 Task: In the Contact  DelilahJones@valeo.com, schedule and save the meeting with title: 'Product Demo and Service Presentation', Select date: '15 August, 2023', select start time: 10:30:AM. Add location in person New York with meeting description: Kindly join this meeting to understand Product Demo and Service Presentation.. Logged in from softage.1@softage.net
Action: Mouse moved to (96, 68)
Screenshot: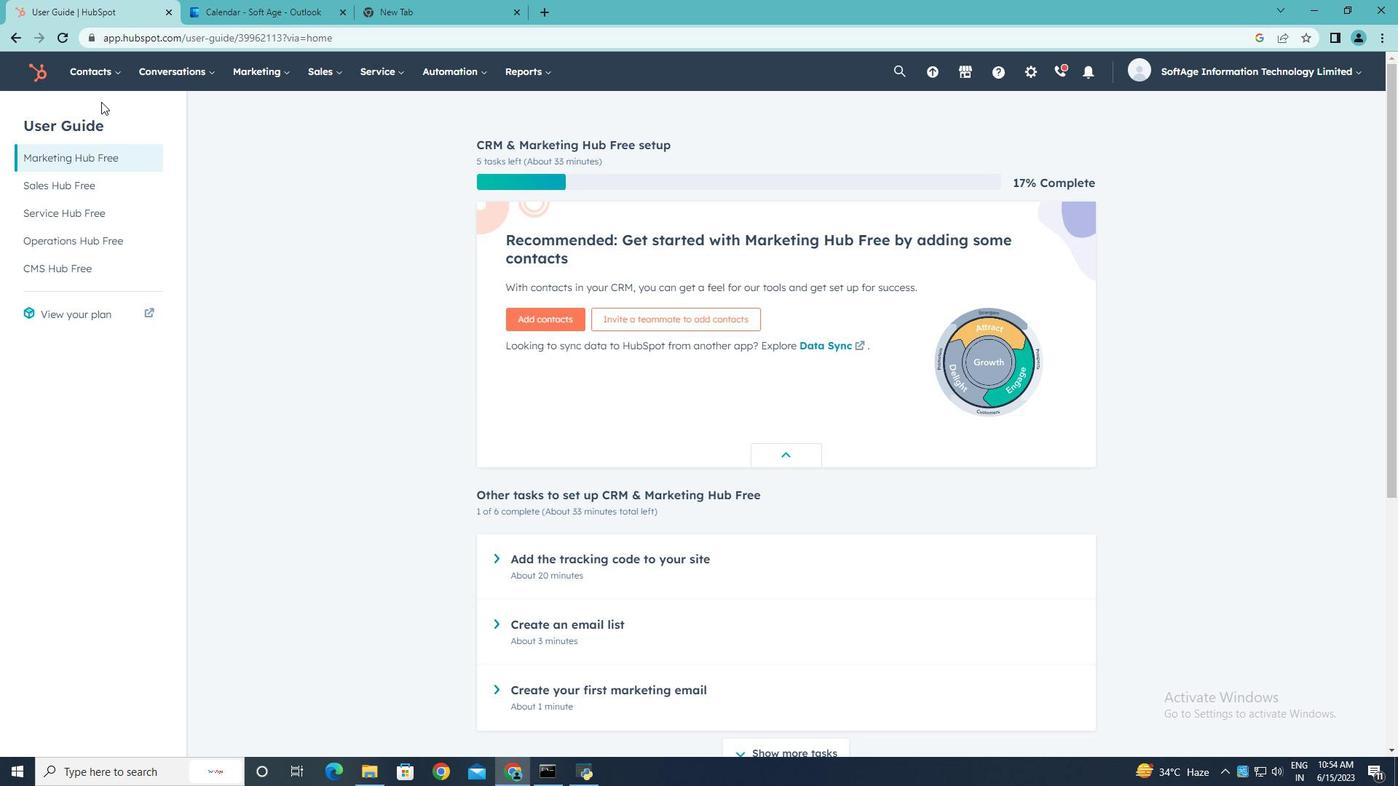 
Action: Mouse pressed left at (96, 68)
Screenshot: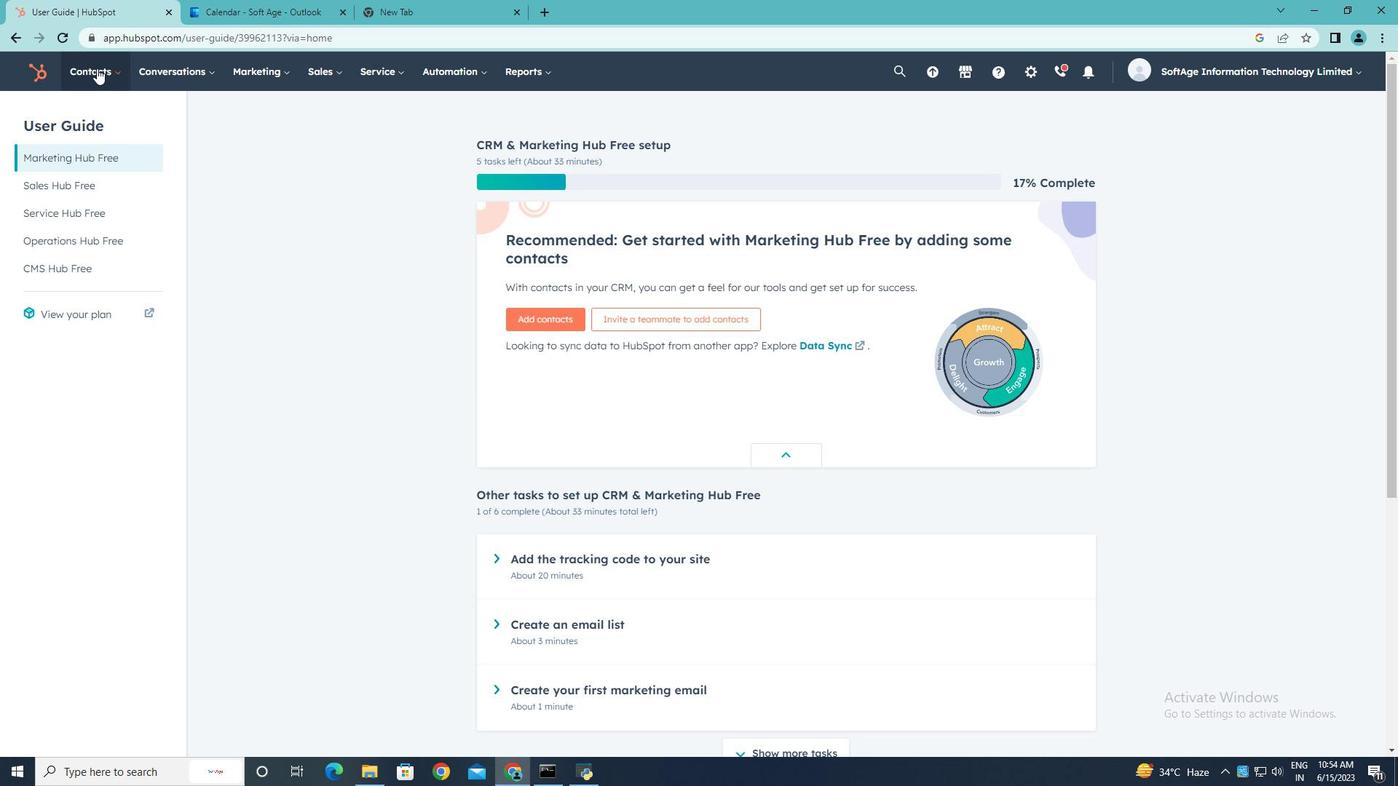 
Action: Mouse moved to (91, 112)
Screenshot: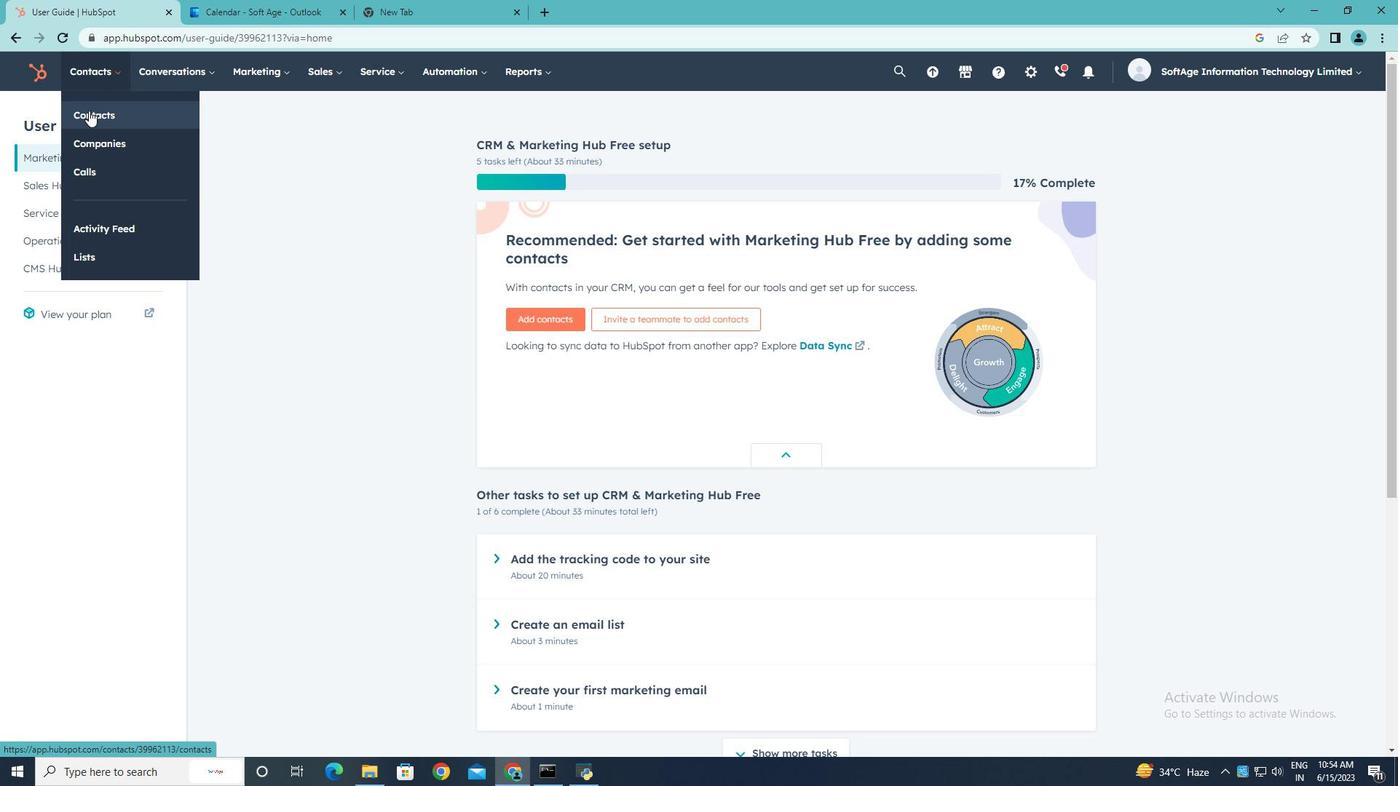 
Action: Mouse pressed left at (91, 112)
Screenshot: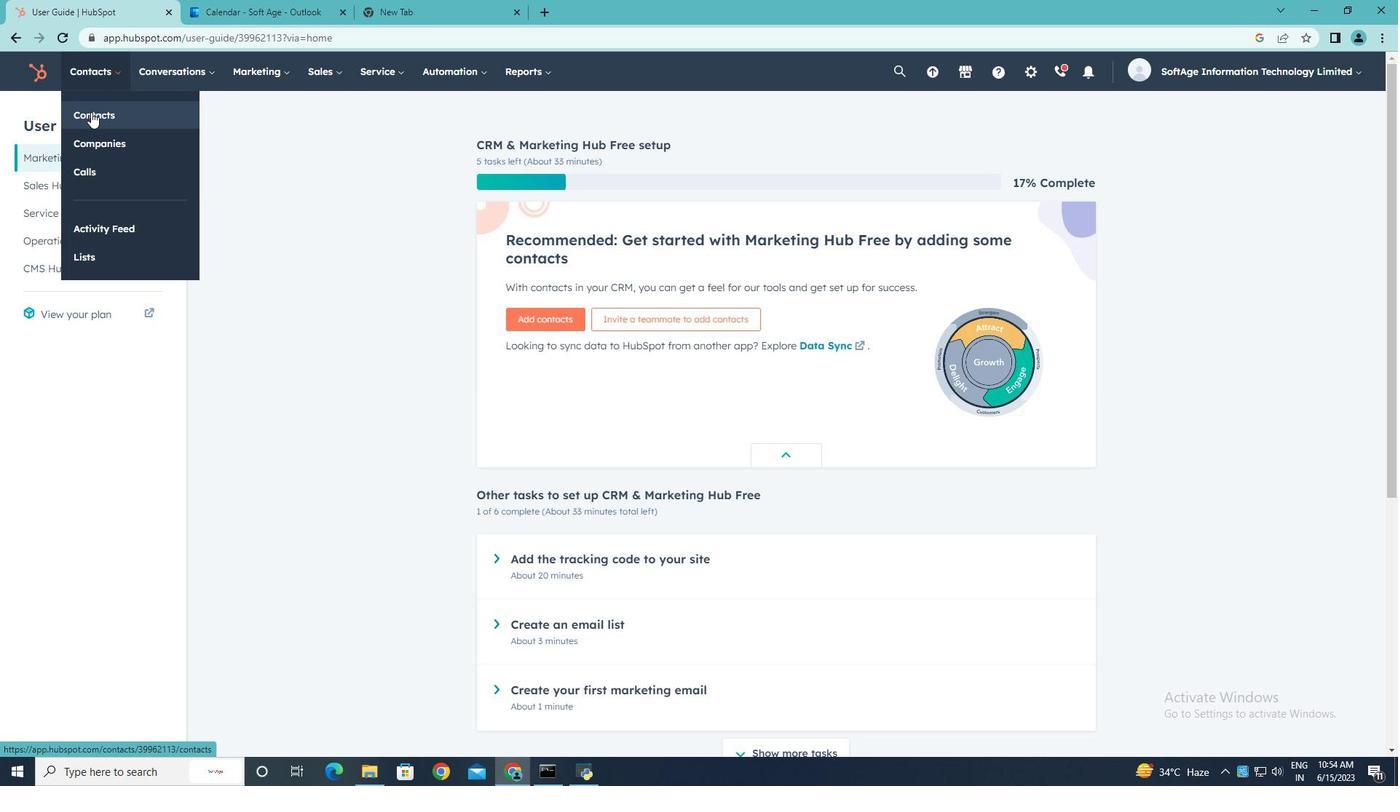 
Action: Mouse moved to (96, 236)
Screenshot: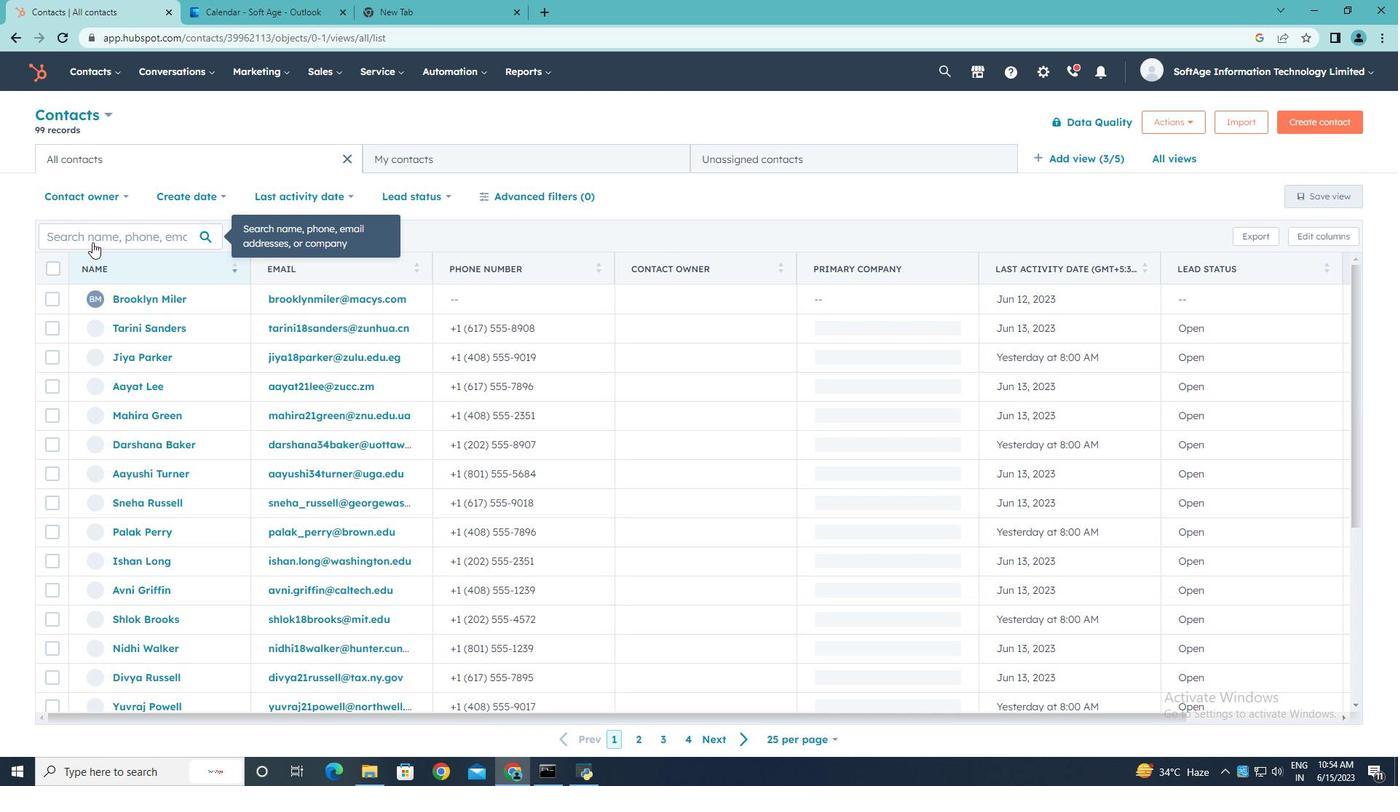 
Action: Mouse pressed left at (96, 236)
Screenshot: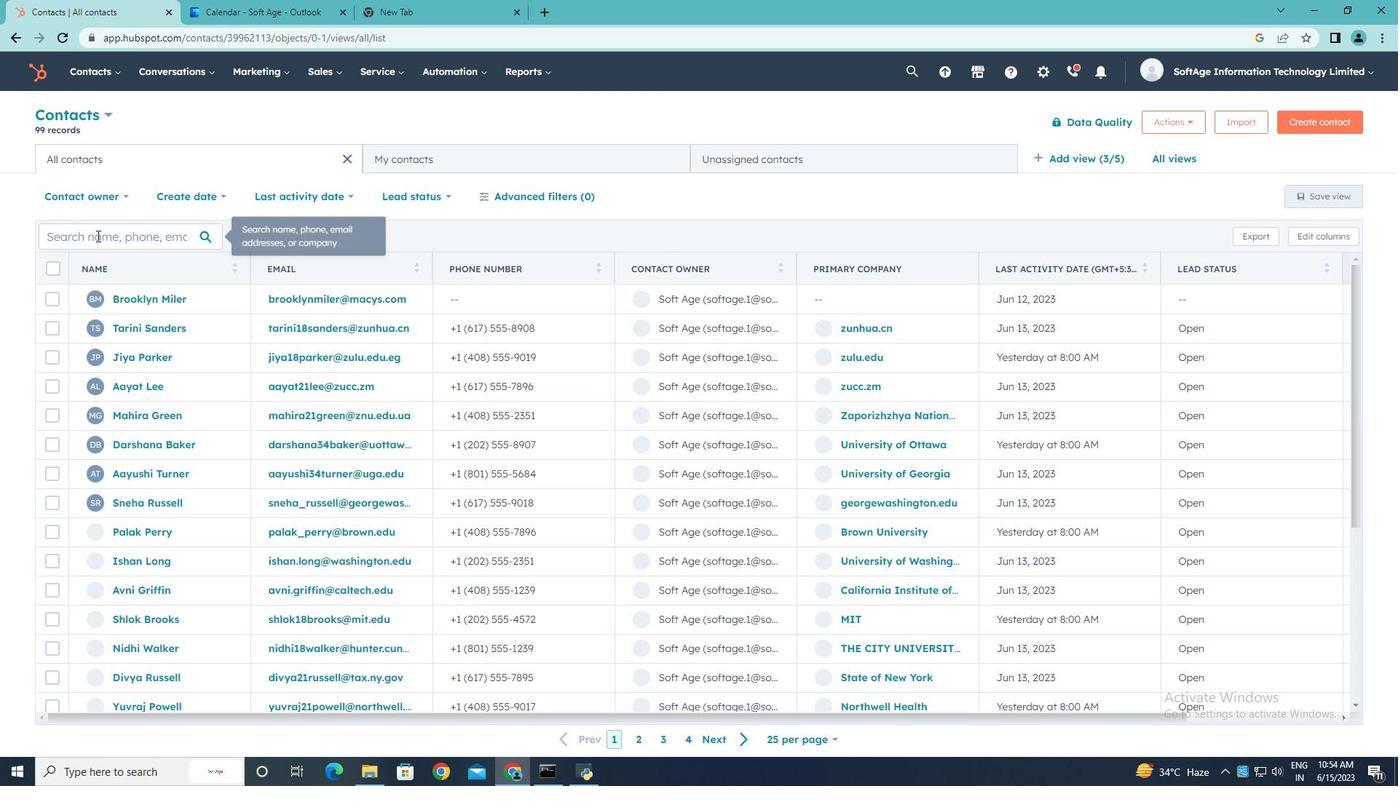 
Action: Key pressed <Key.shift><Key.shift><Key.shift><Key.shift><Key.shift><Key.shift><Key.shift><Key.shift><Key.shift><Key.shift>Delilahjo<Key.backspace><Key.backspace><Key.shift>Jones<Key.shift>@valei<Key.backspace>o.com
Screenshot: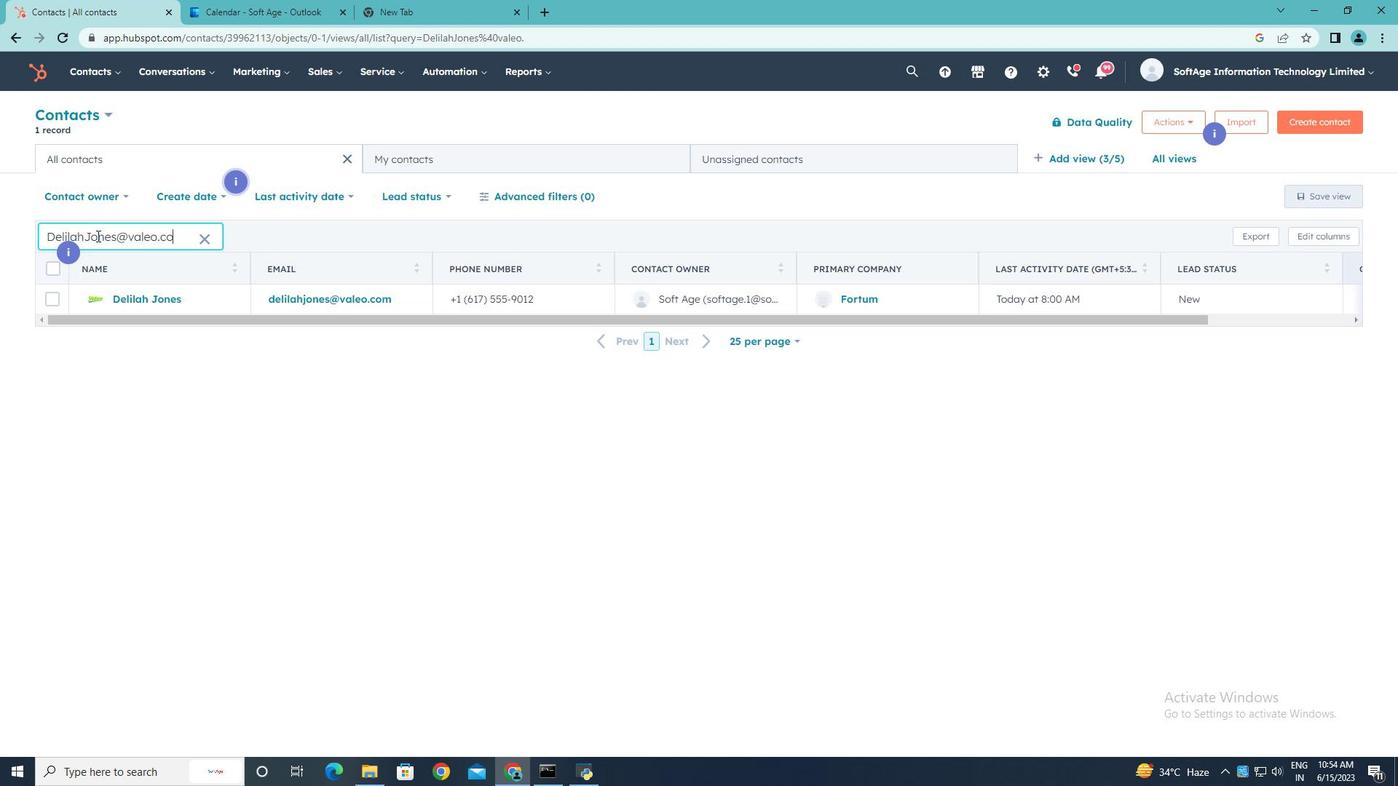 
Action: Mouse moved to (138, 302)
Screenshot: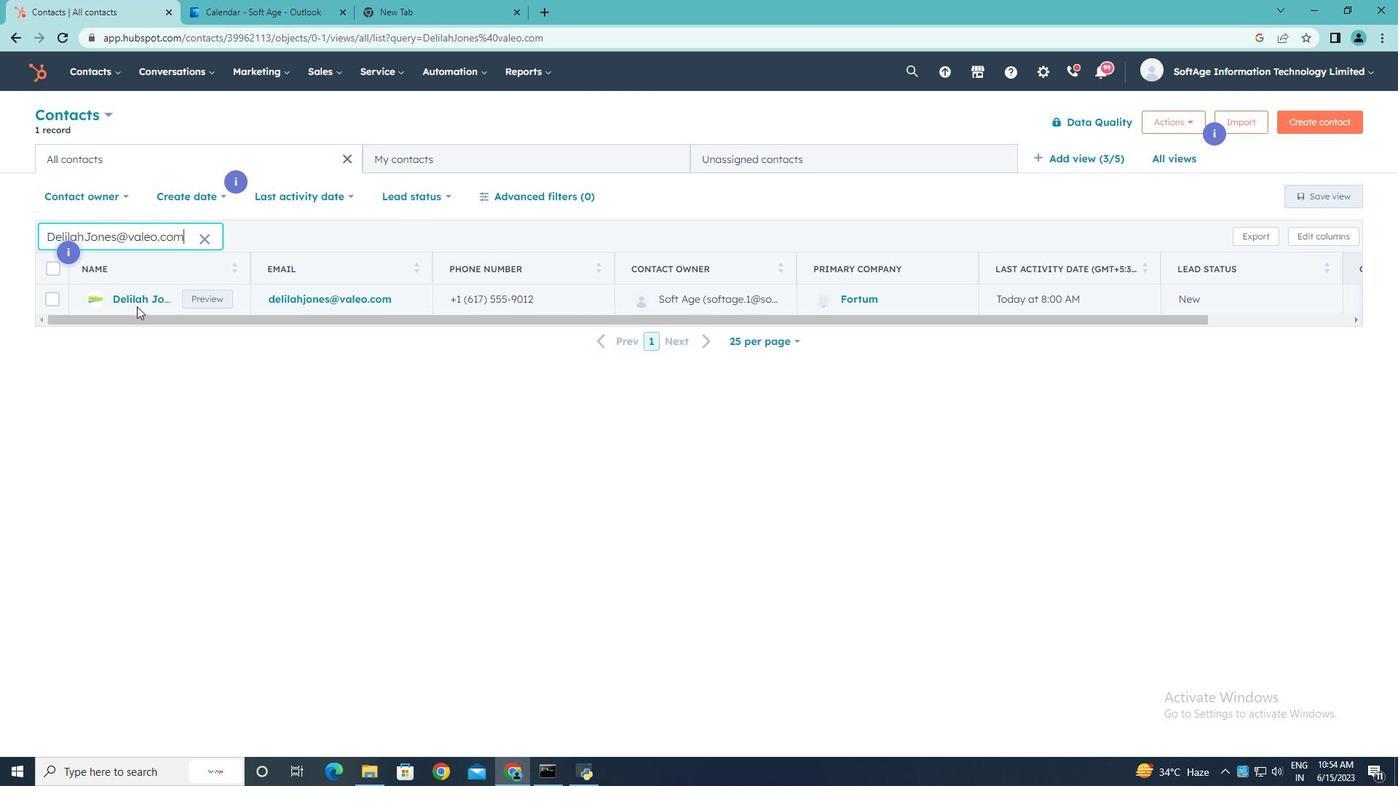 
Action: Mouse pressed left at (138, 302)
Screenshot: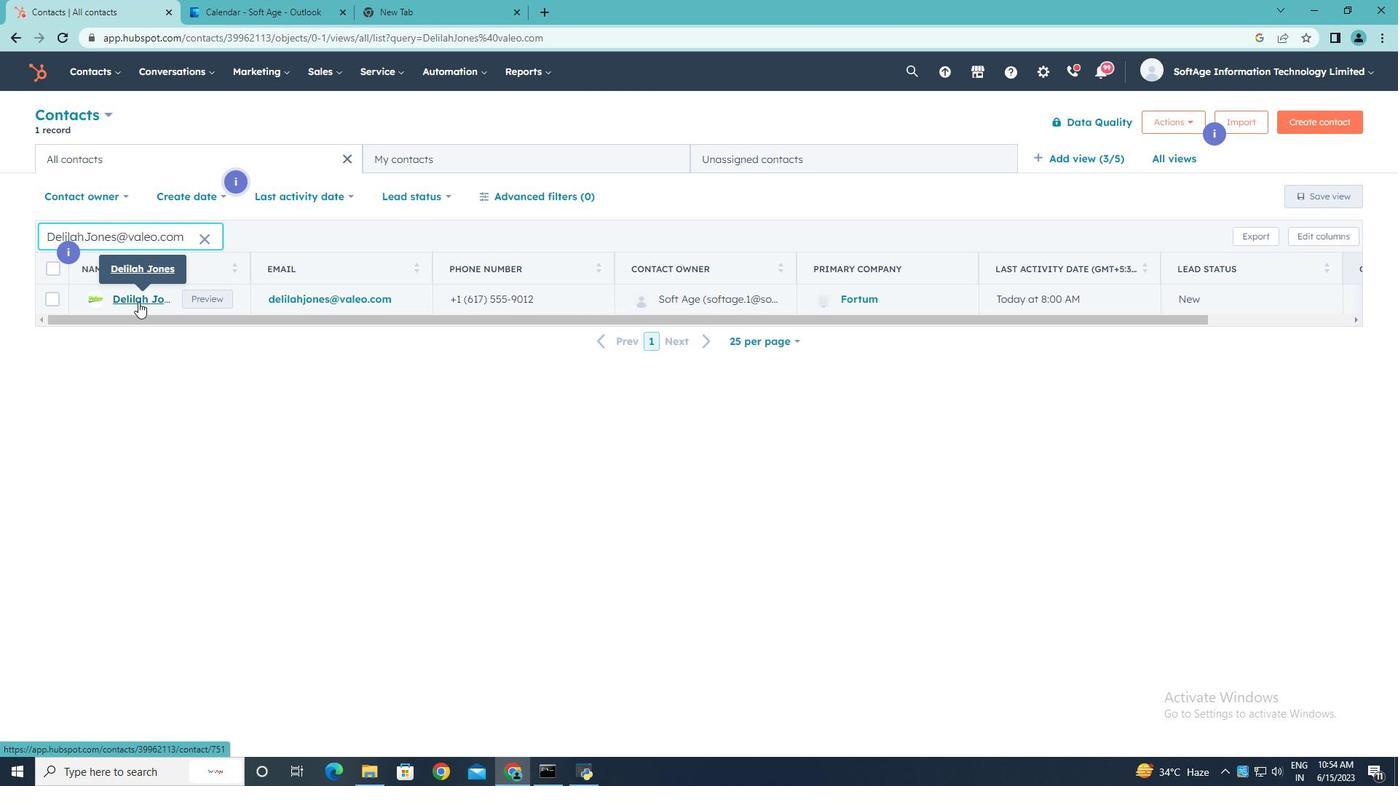 
Action: Mouse moved to (233, 241)
Screenshot: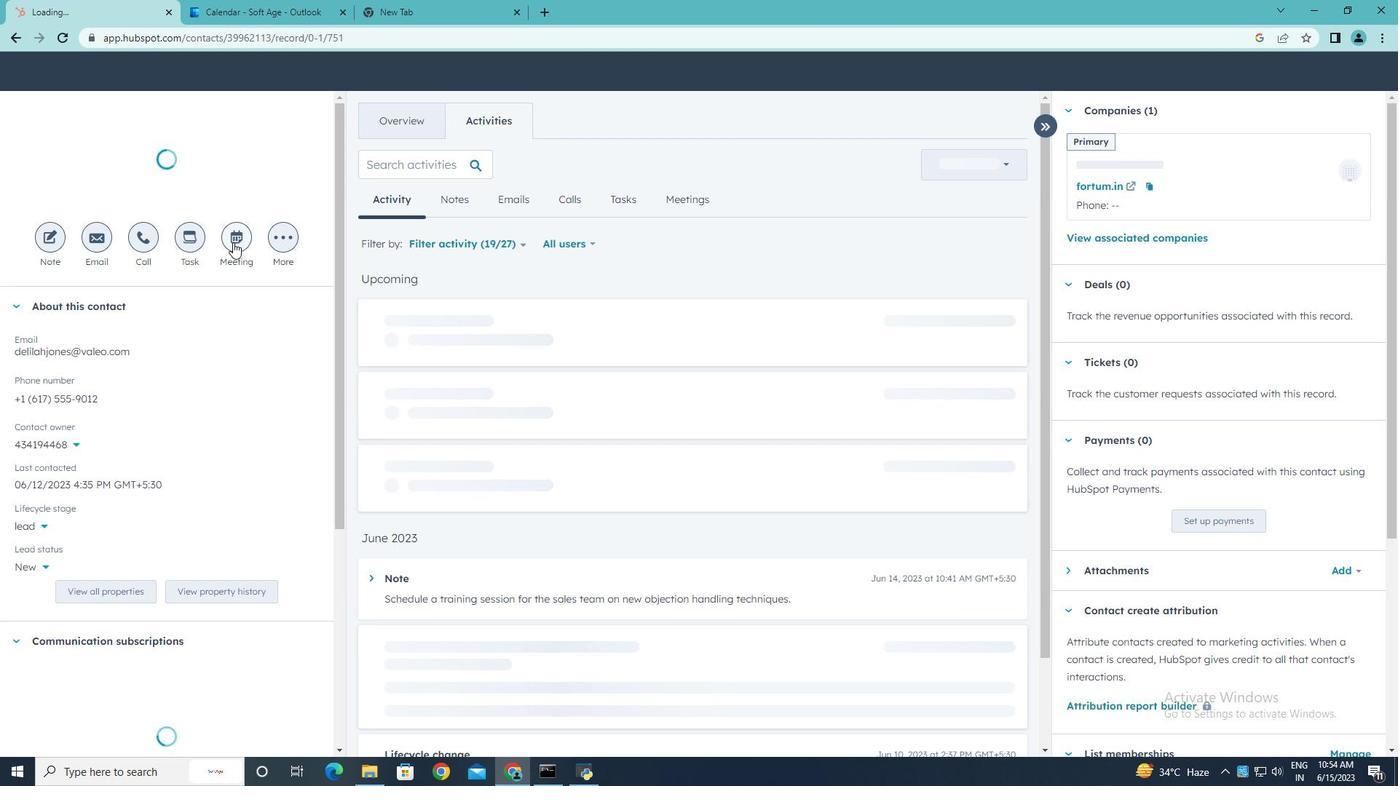 
Action: Mouse pressed left at (233, 241)
Screenshot: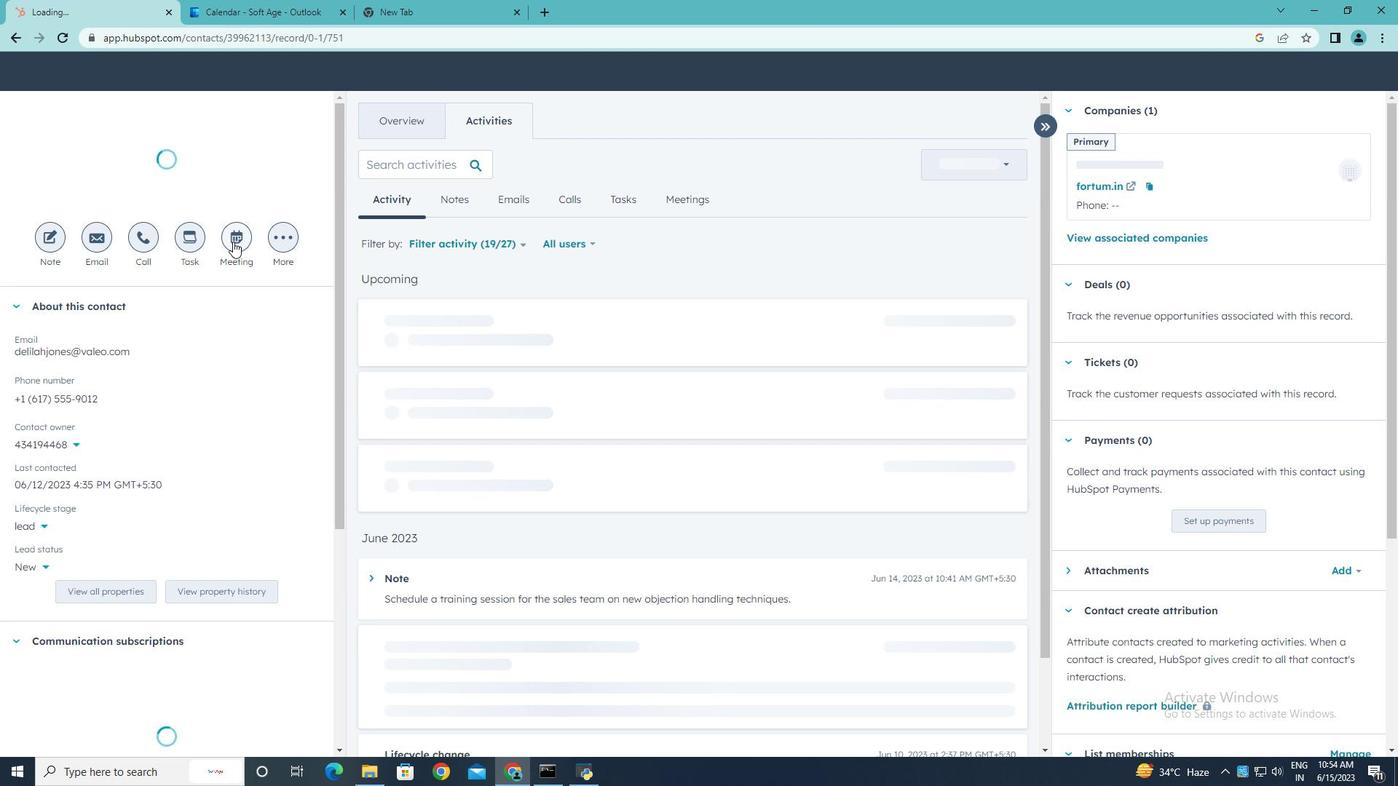 
Action: Key pressed <Key.shift>Product<Key.space><Key.shift>Demo<Key.space>and<Key.space><Key.shift>Service<Key.space><Key.shift>Presentation.
Screenshot: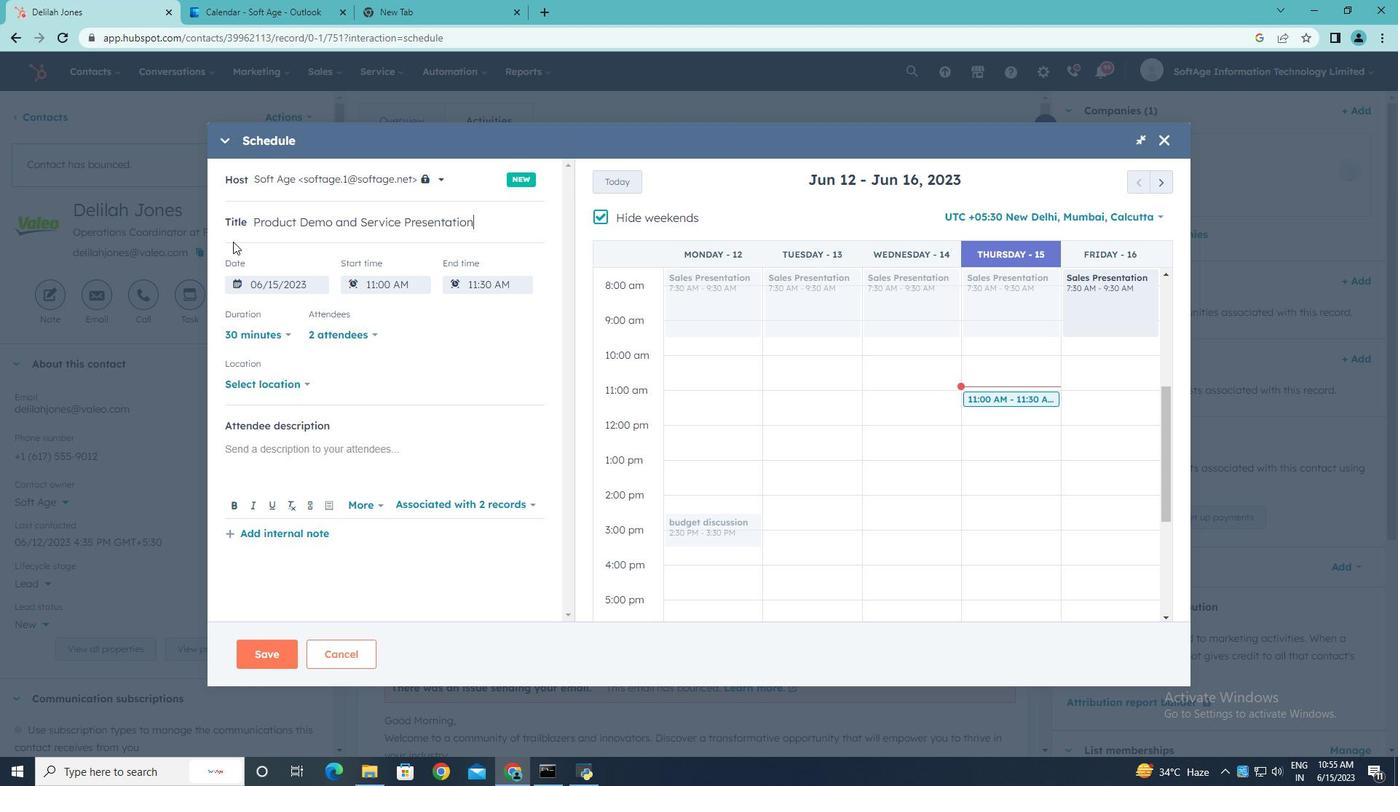 
Action: Mouse moved to (600, 219)
Screenshot: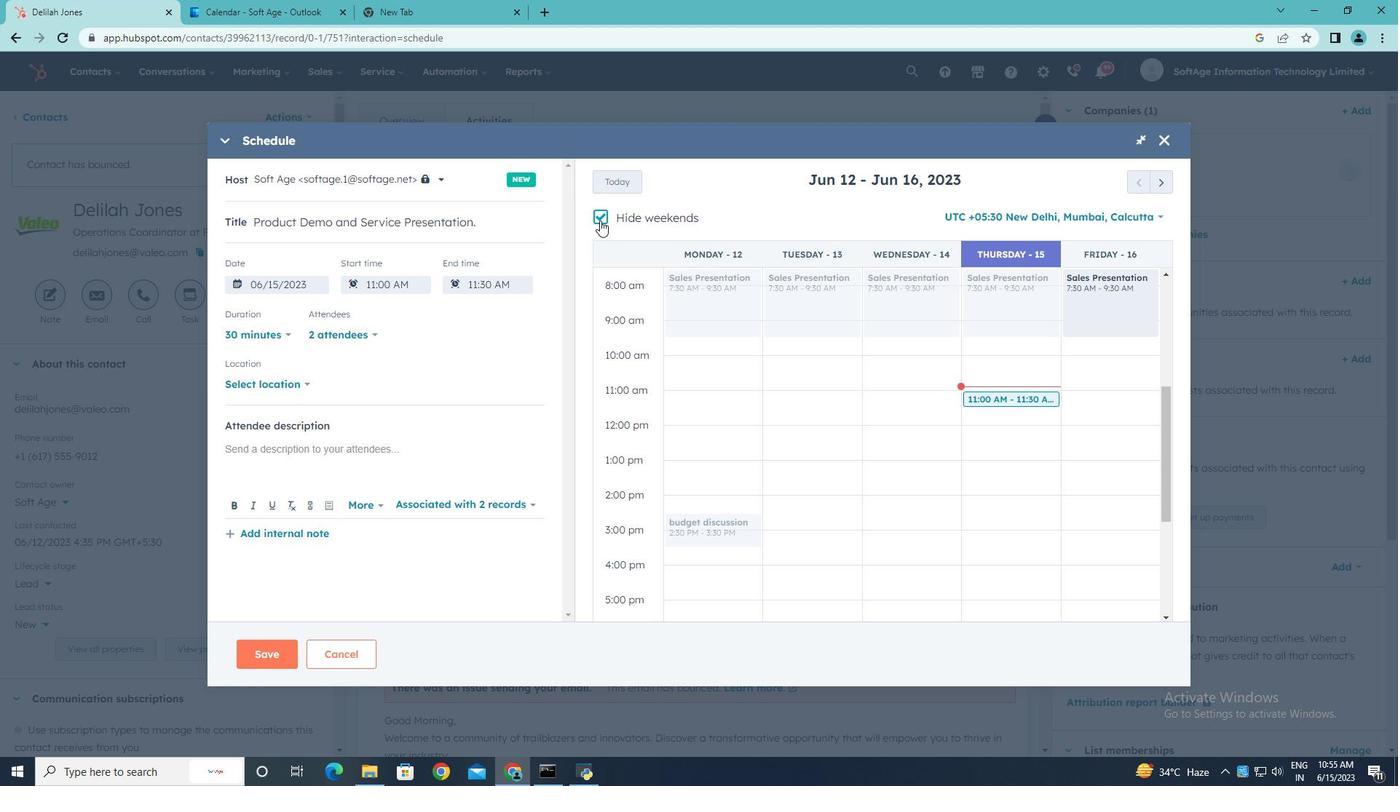 
Action: Mouse pressed left at (600, 219)
Screenshot: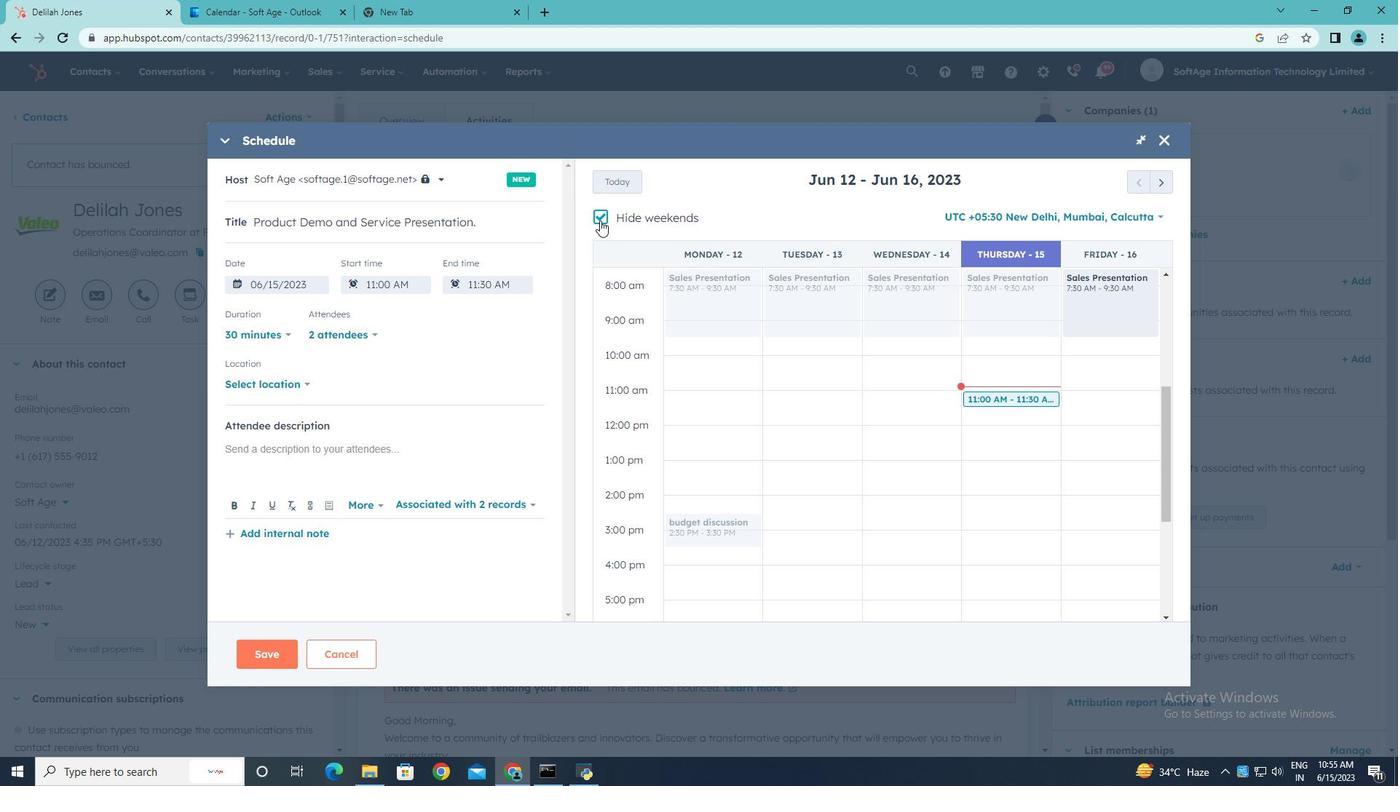 
Action: Mouse moved to (1167, 182)
Screenshot: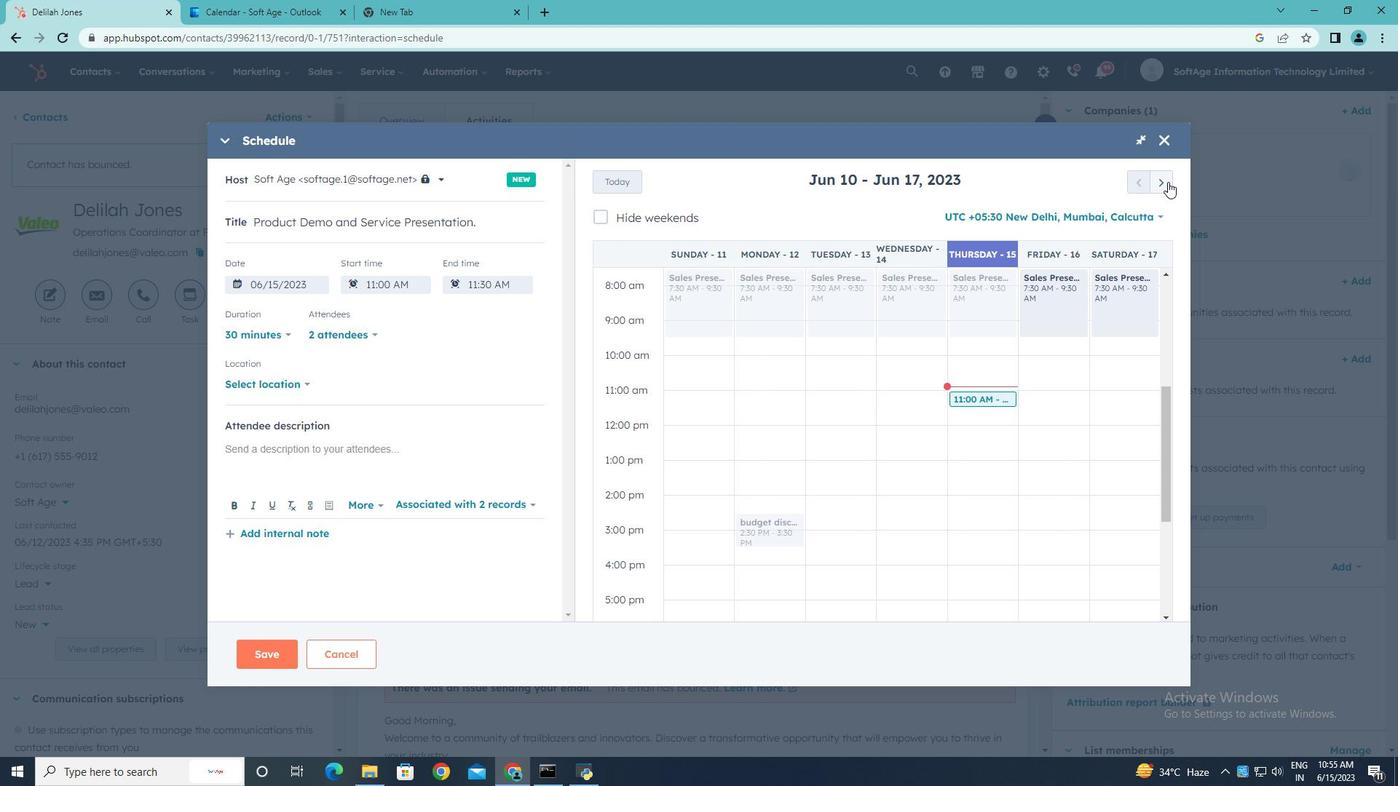
Action: Mouse pressed left at (1167, 182)
Screenshot: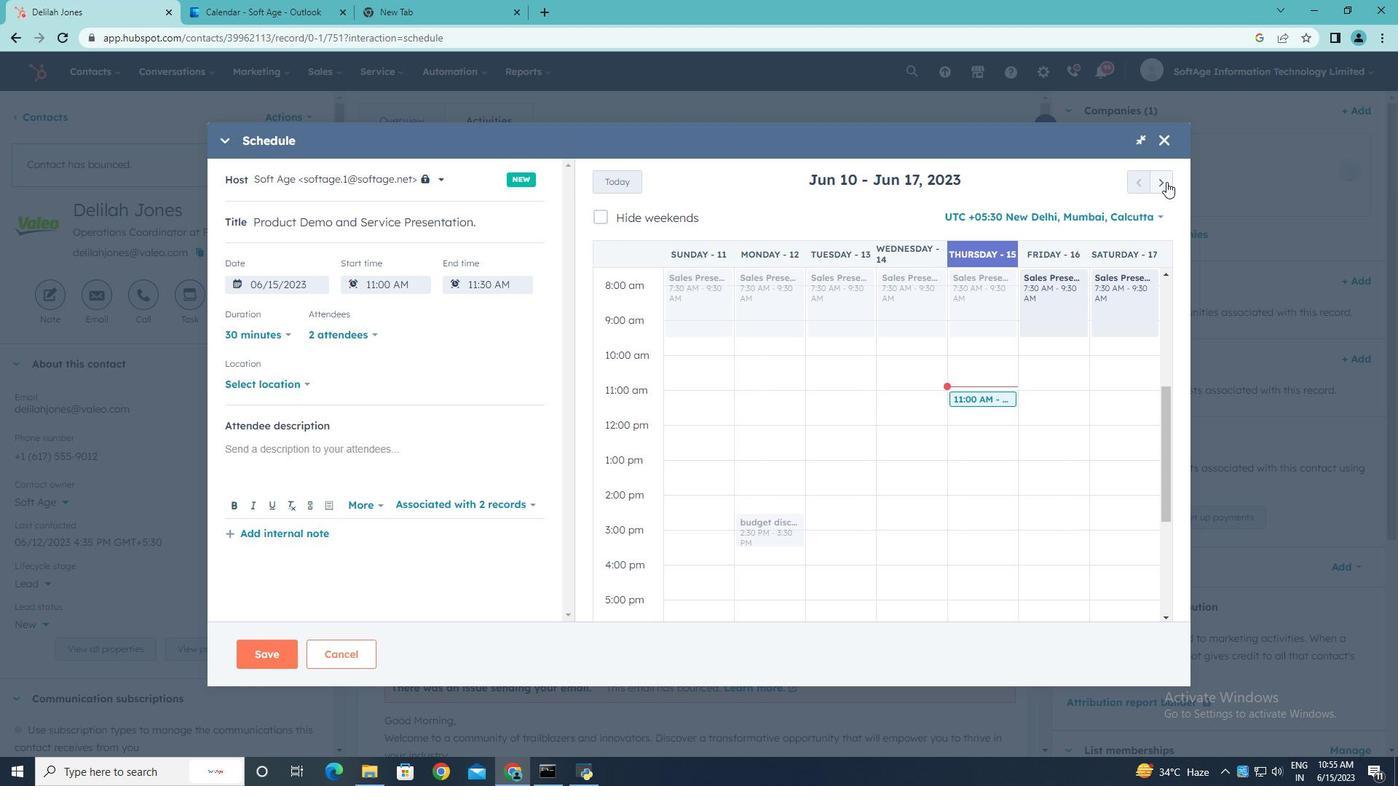 
Action: Mouse pressed left at (1167, 182)
Screenshot: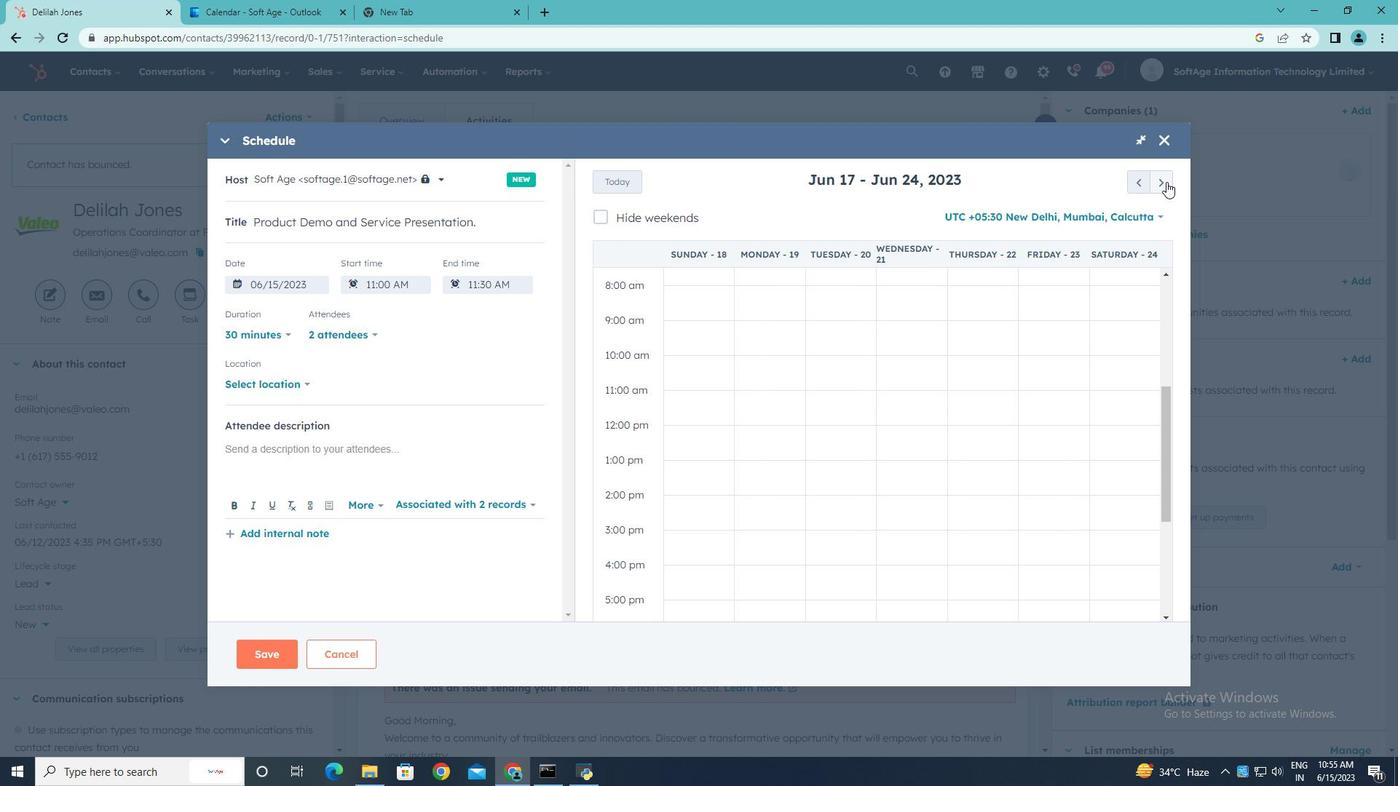 
Action: Mouse pressed left at (1167, 182)
Screenshot: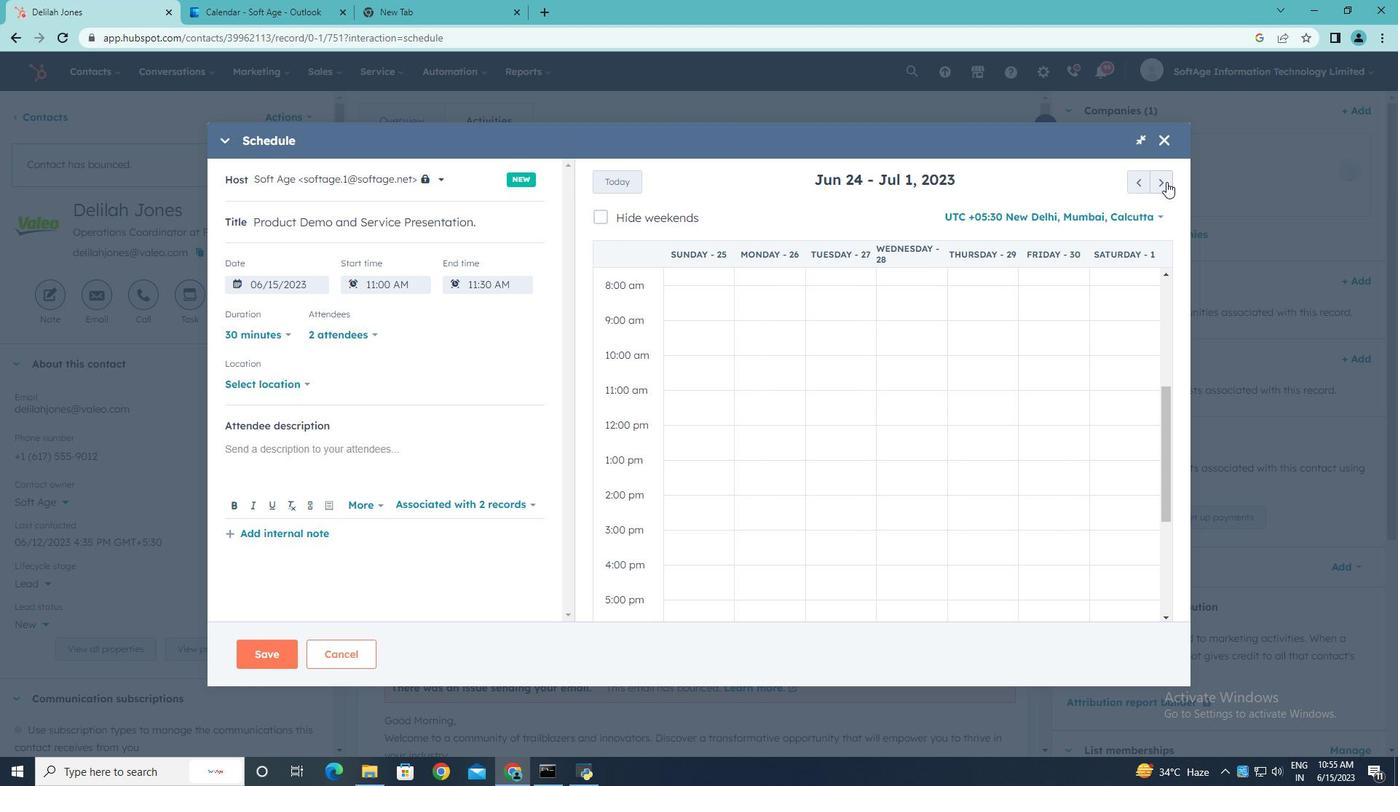 
Action: Mouse pressed left at (1167, 182)
Screenshot: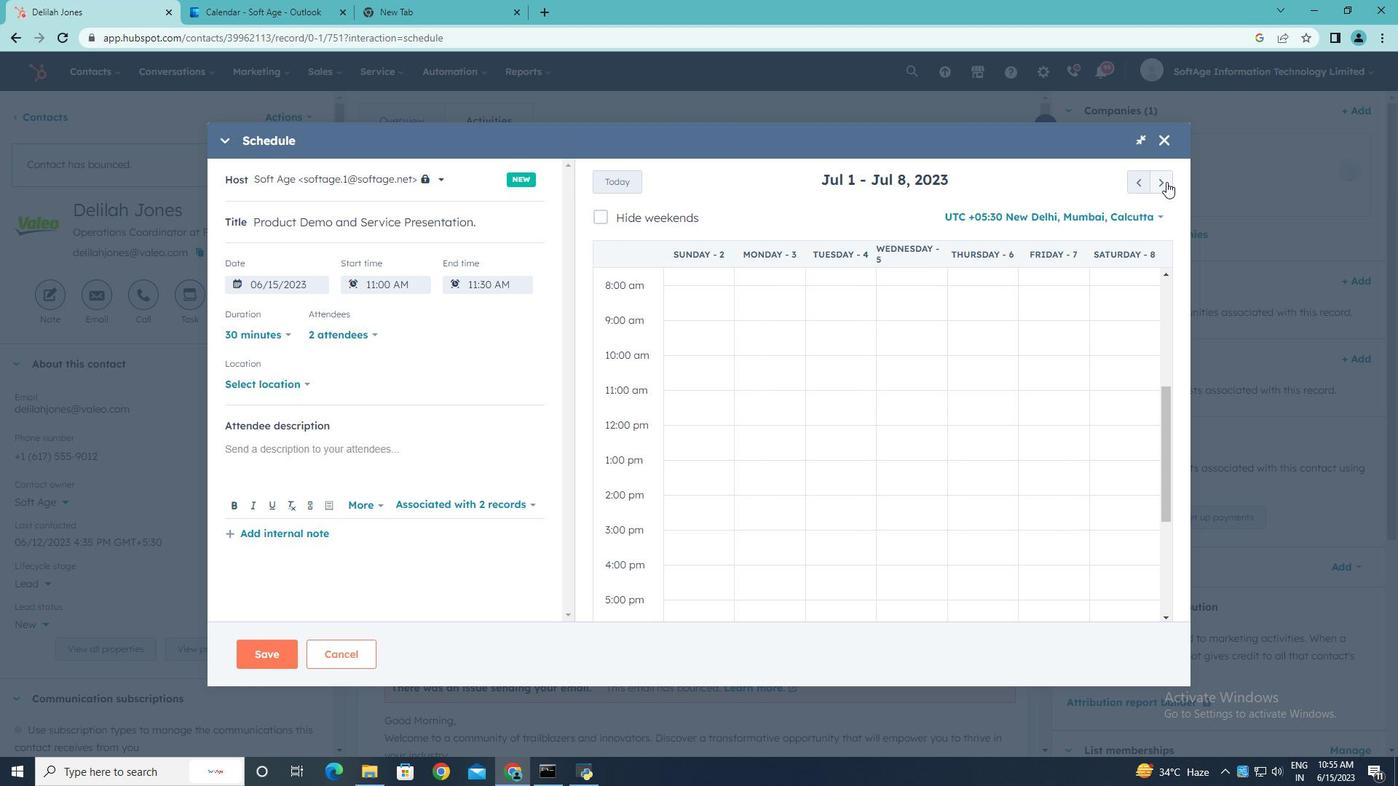 
Action: Mouse pressed left at (1167, 182)
Screenshot: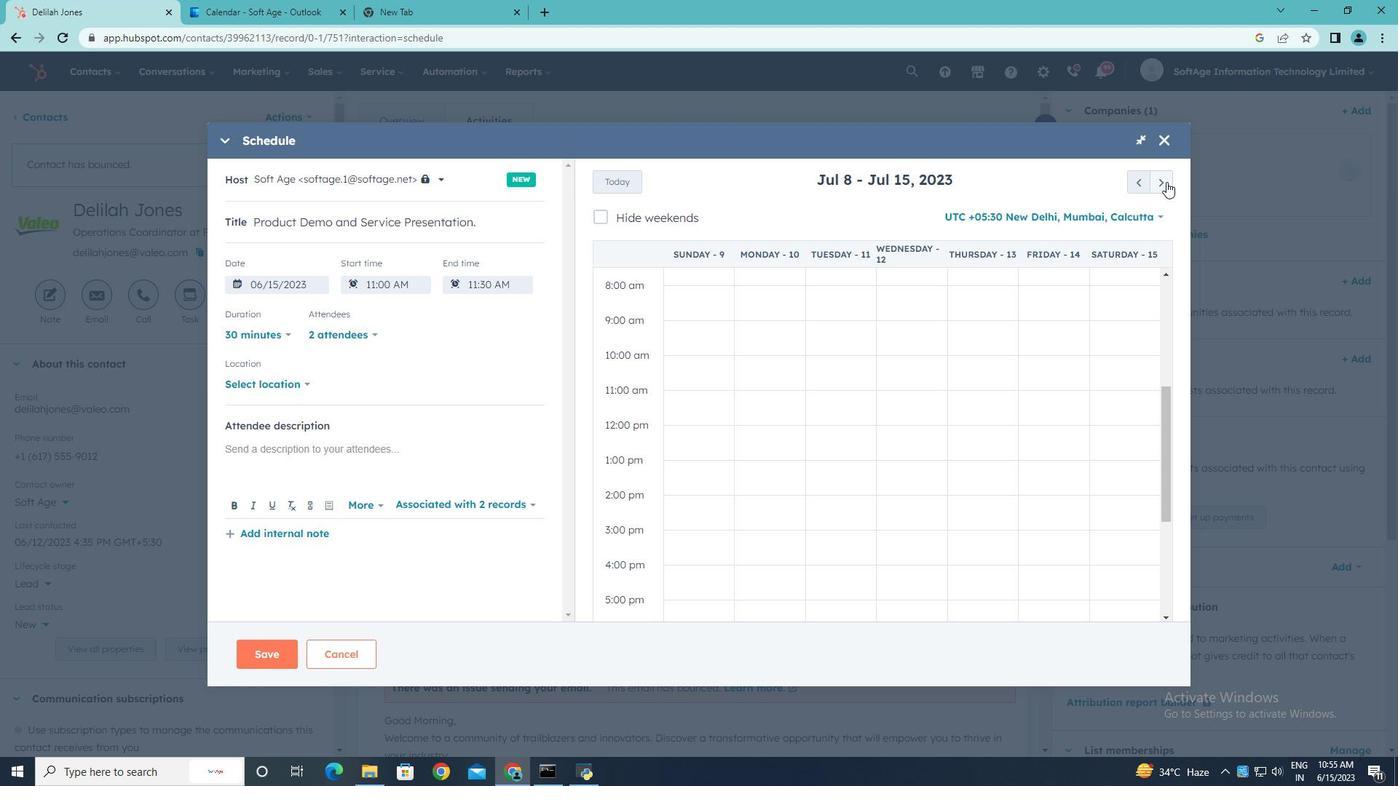
Action: Mouse pressed left at (1167, 182)
Screenshot: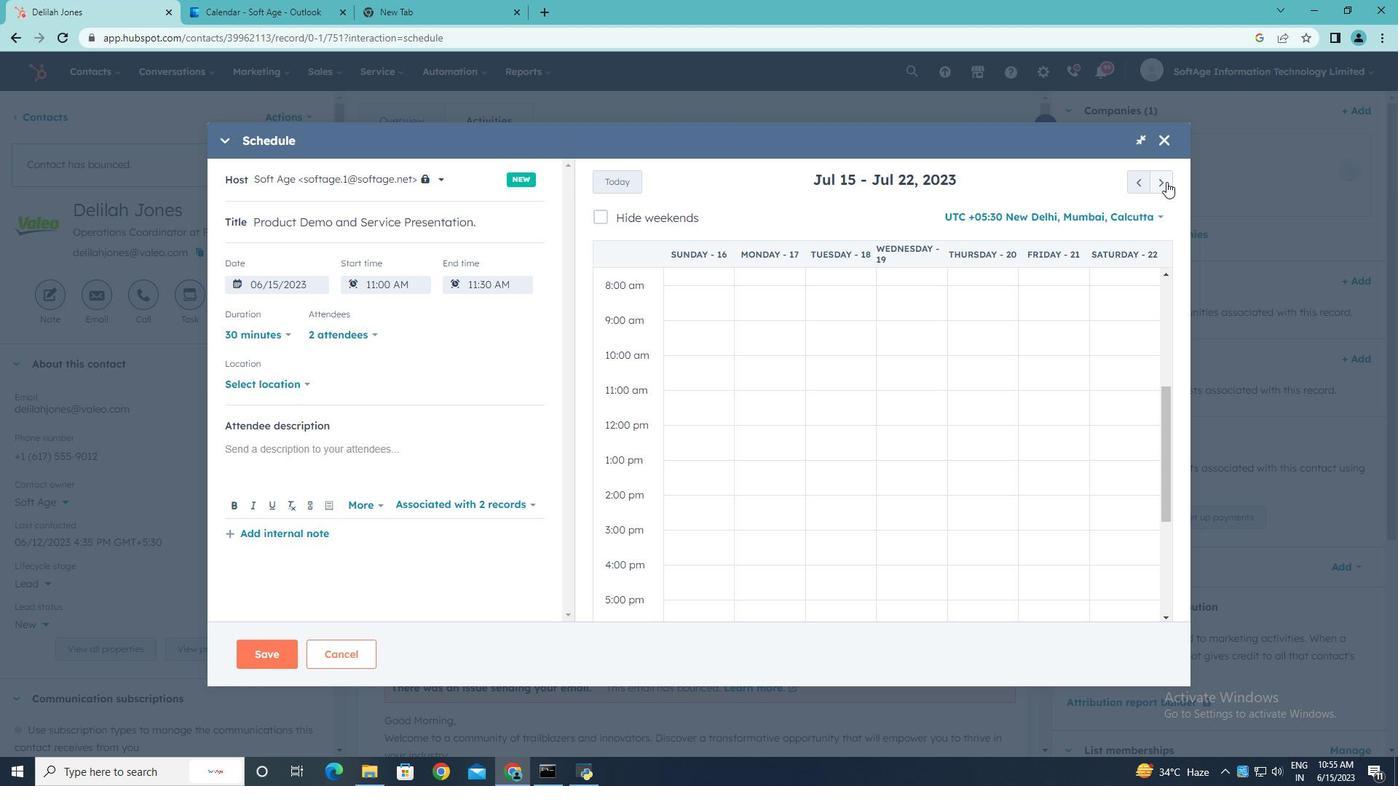 
Action: Mouse pressed left at (1167, 182)
Screenshot: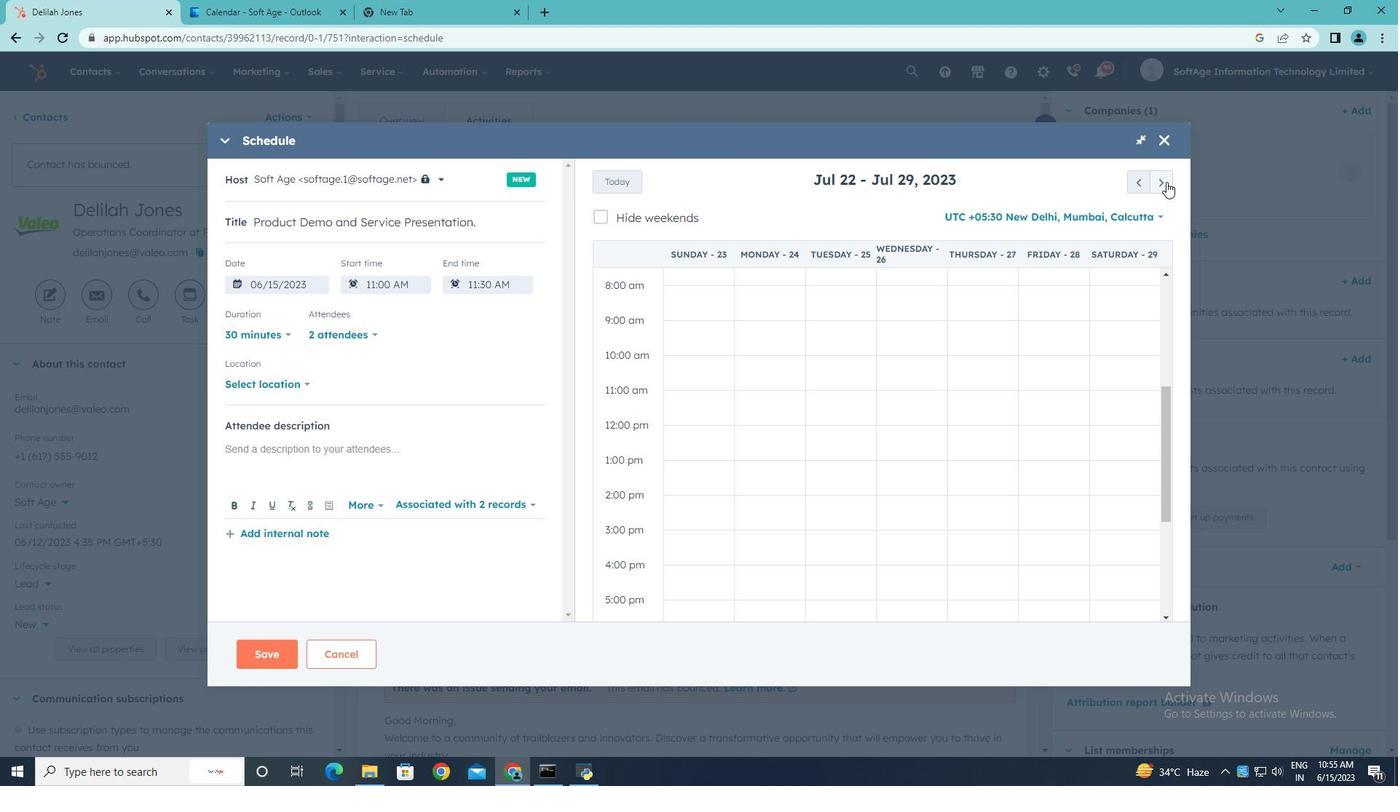 
Action: Mouse pressed left at (1167, 182)
Screenshot: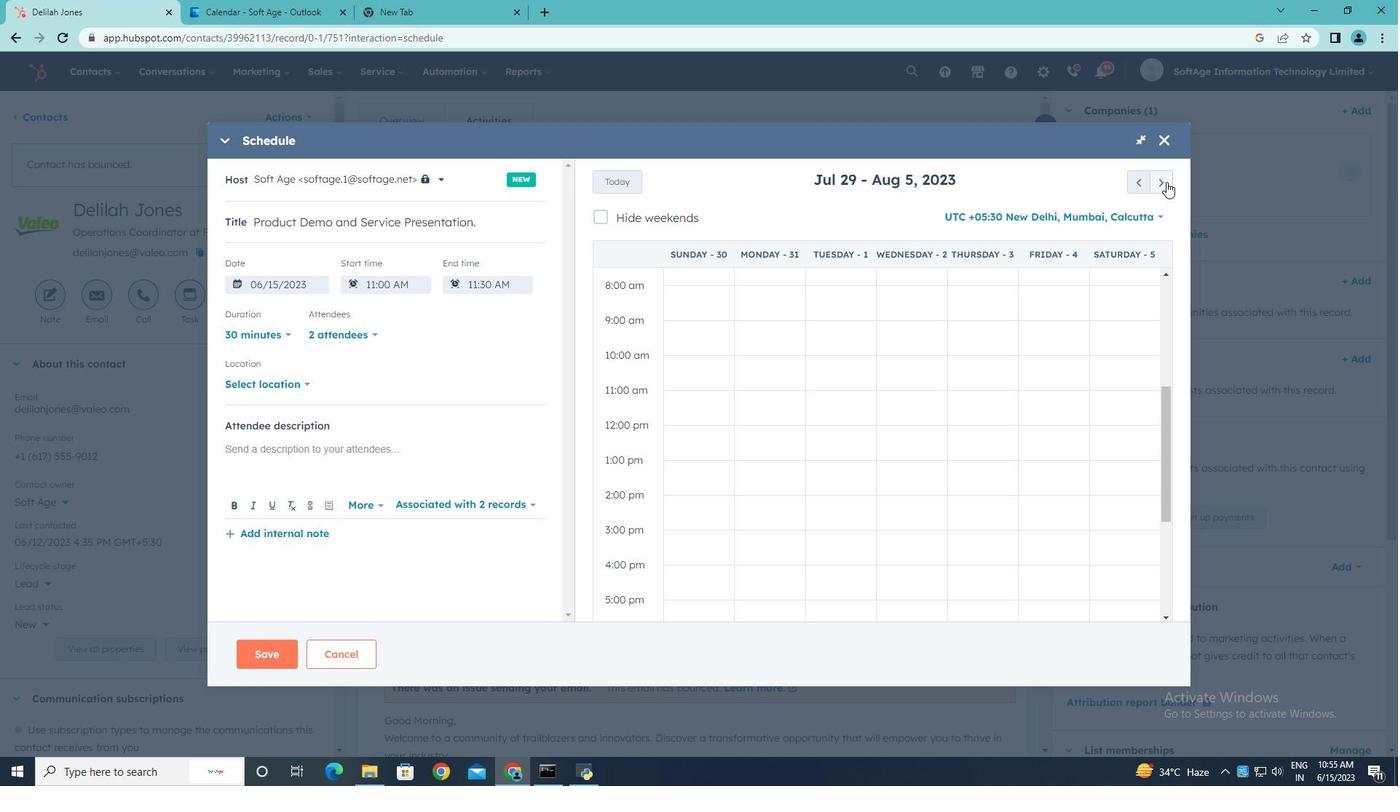 
Action: Mouse pressed left at (1167, 182)
Screenshot: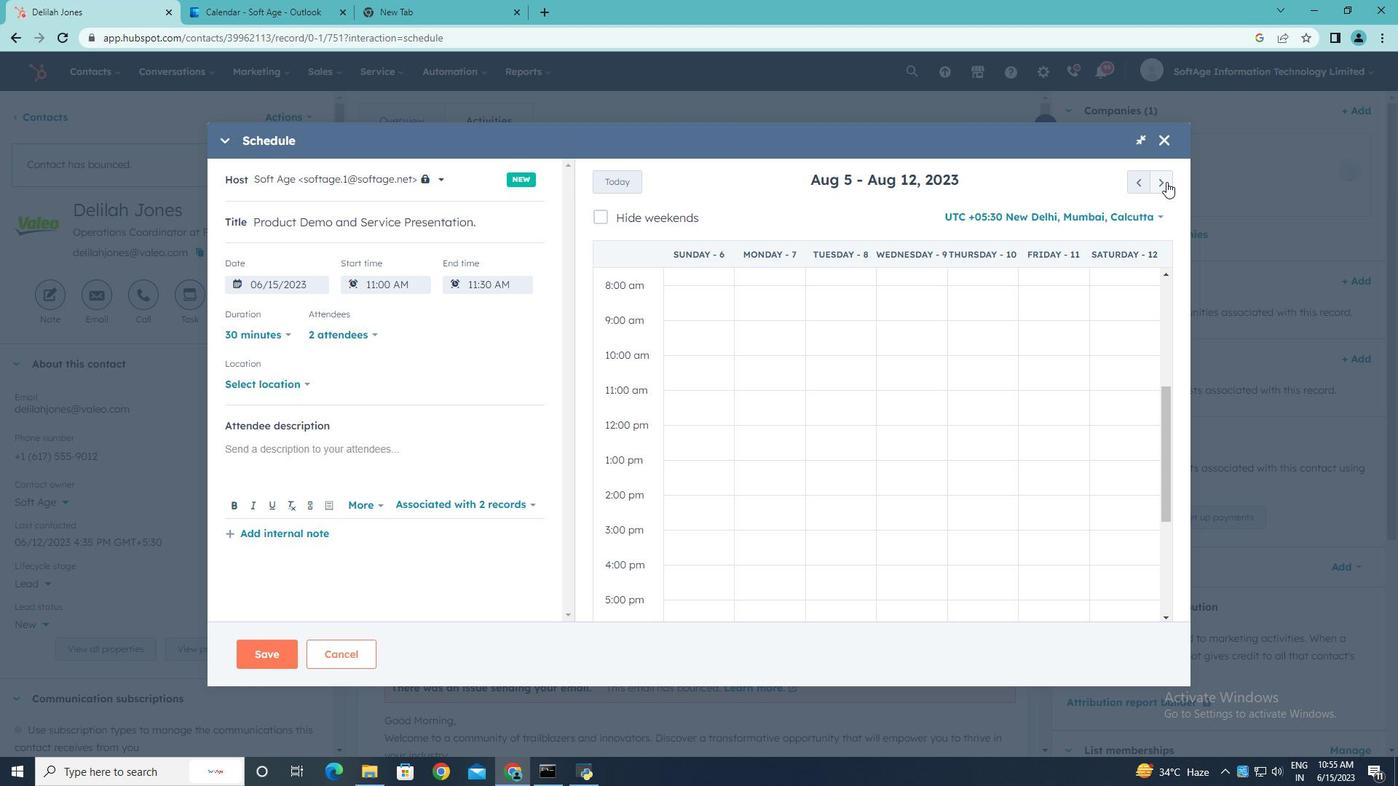
Action: Mouse moved to (833, 378)
Screenshot: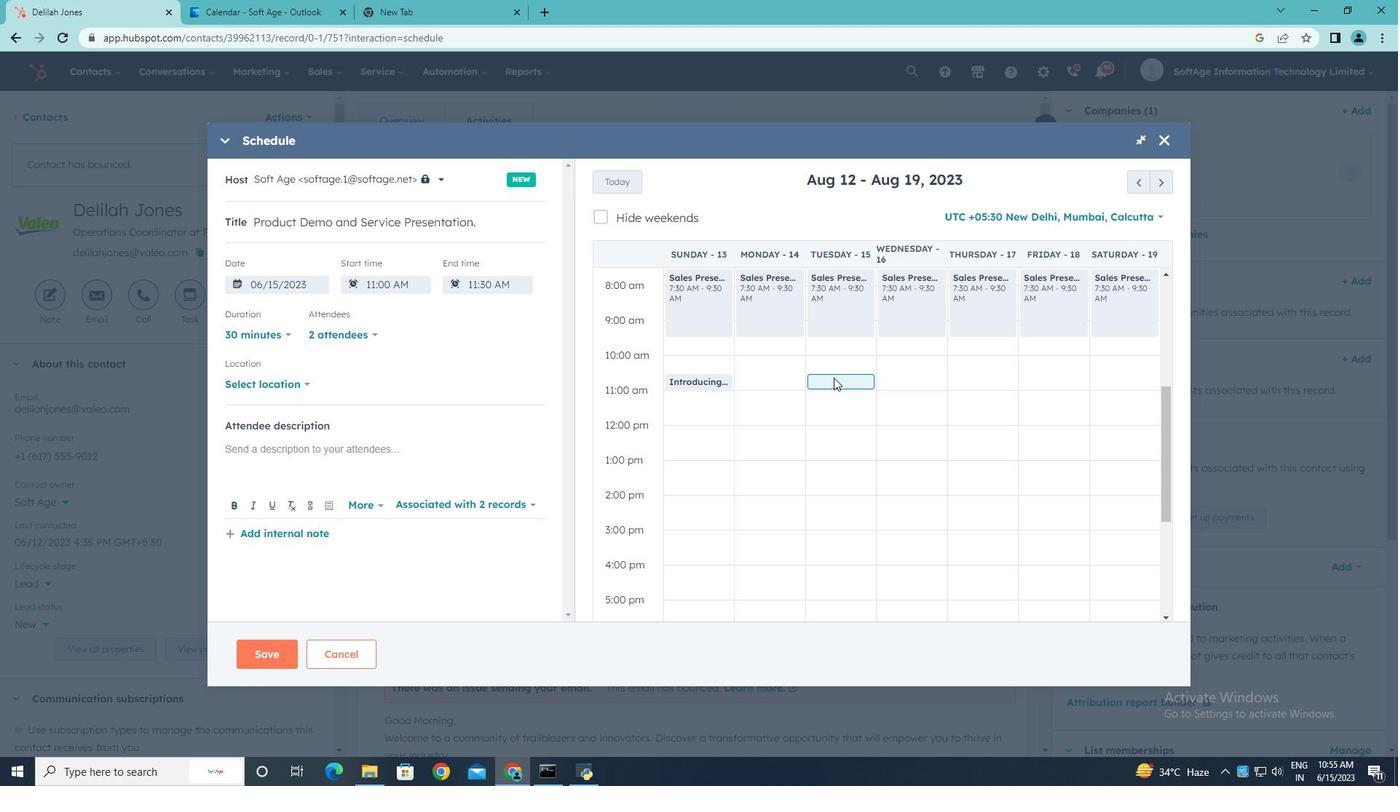 
Action: Mouse pressed left at (833, 378)
Screenshot: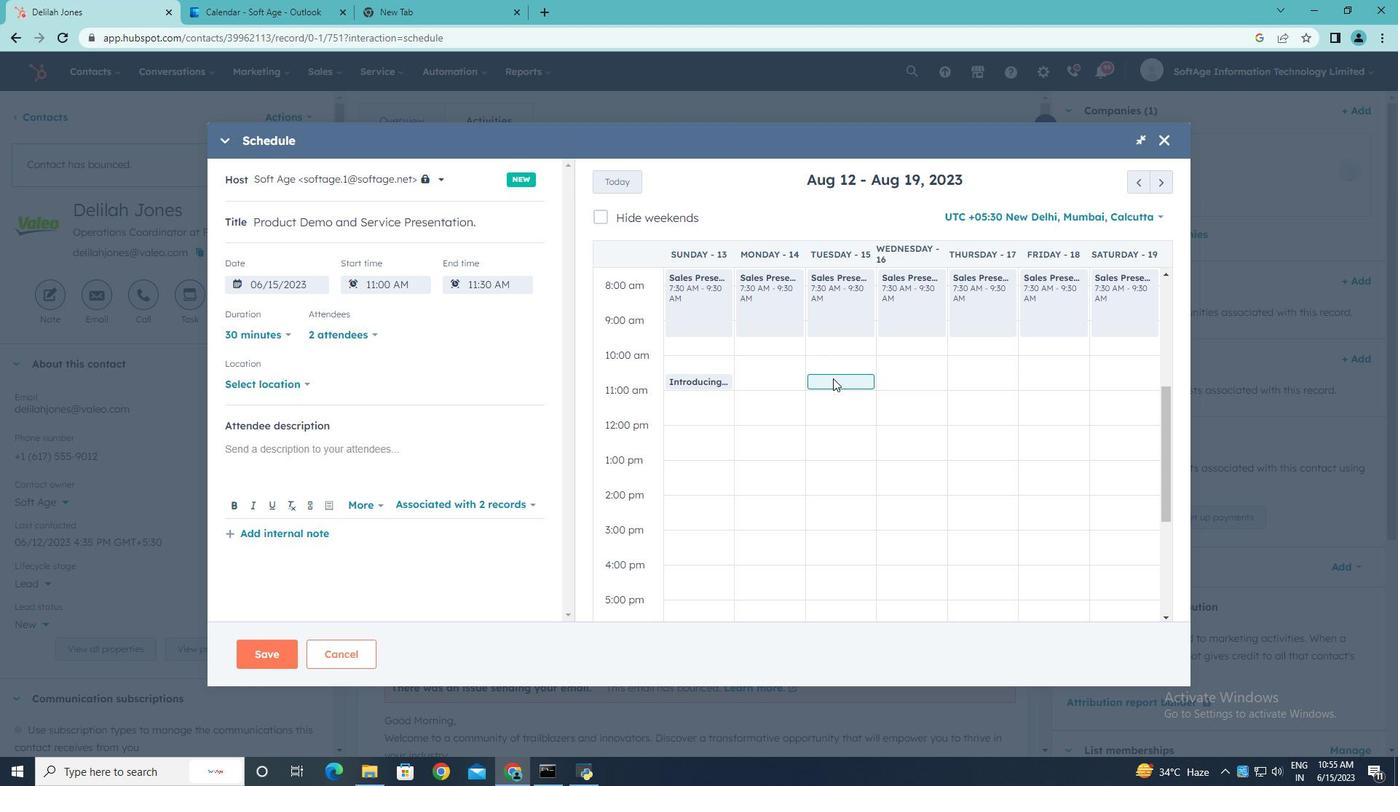 
Action: Mouse moved to (307, 382)
Screenshot: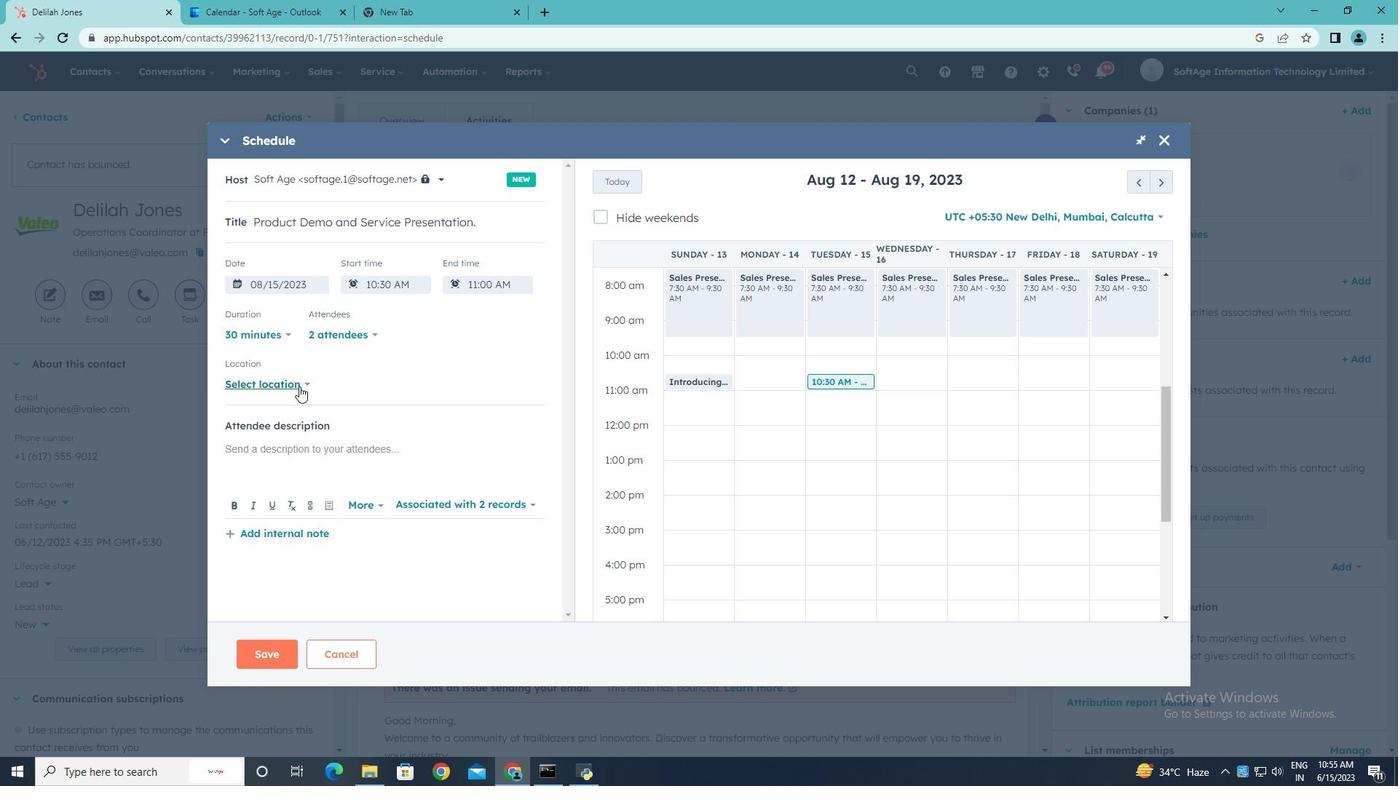
Action: Mouse pressed left at (307, 382)
Screenshot: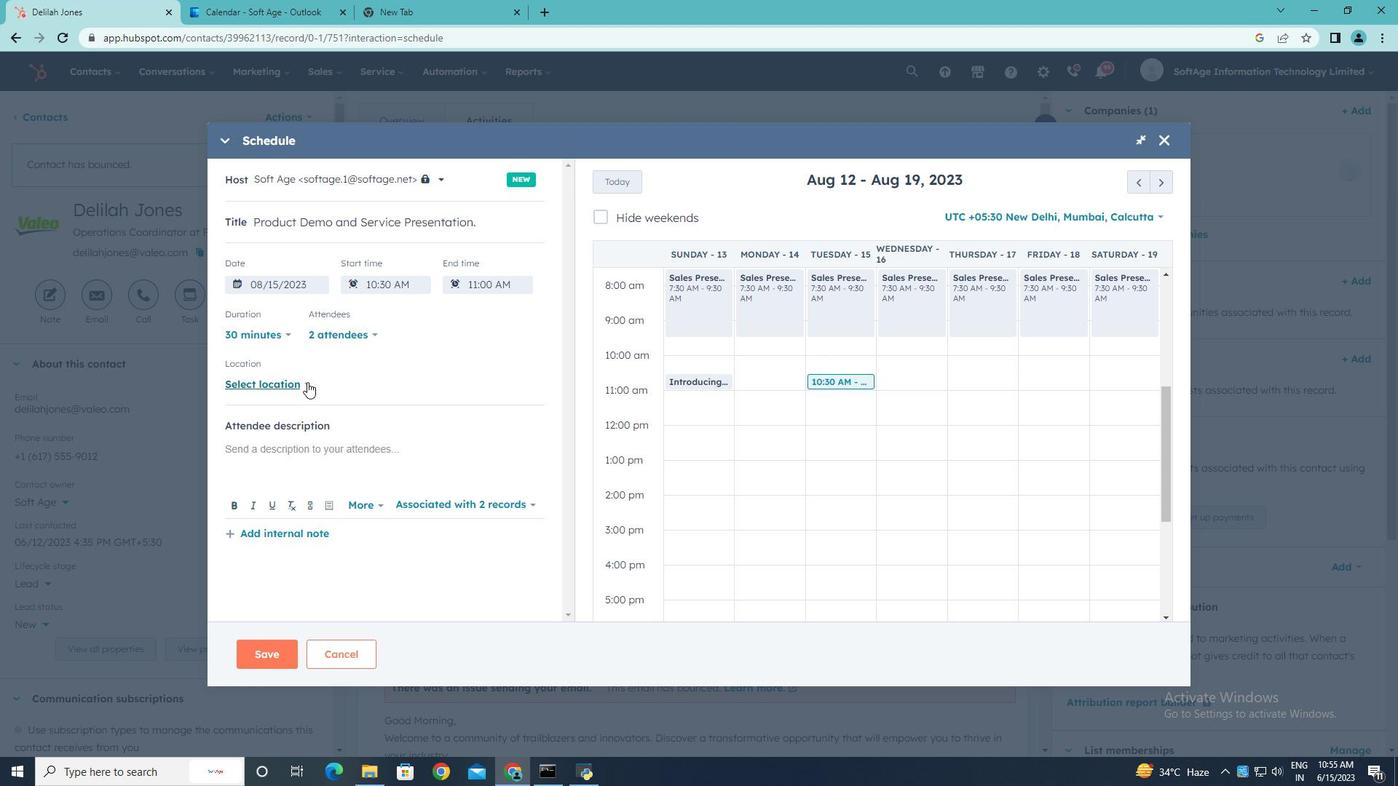 
Action: Mouse moved to (351, 381)
Screenshot: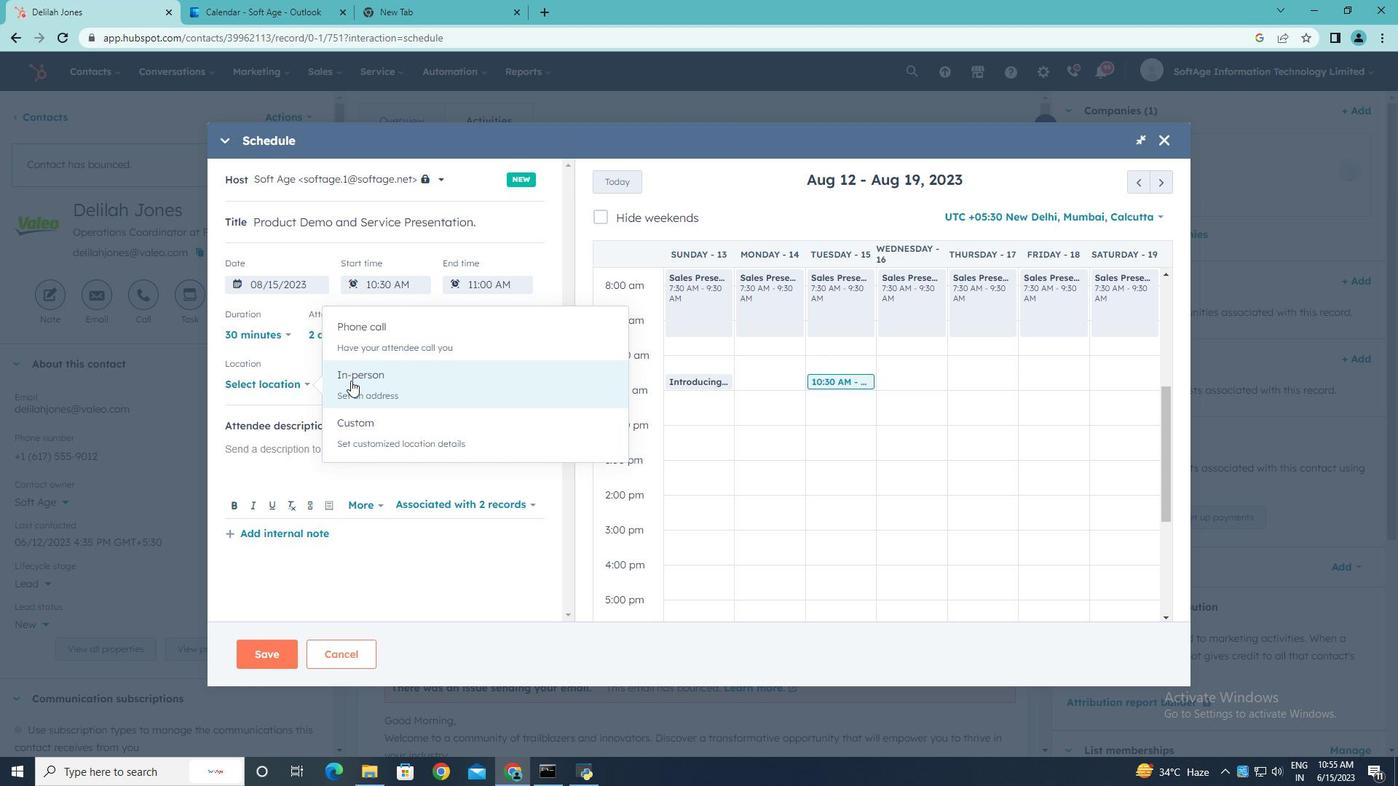 
Action: Mouse pressed left at (351, 381)
Screenshot: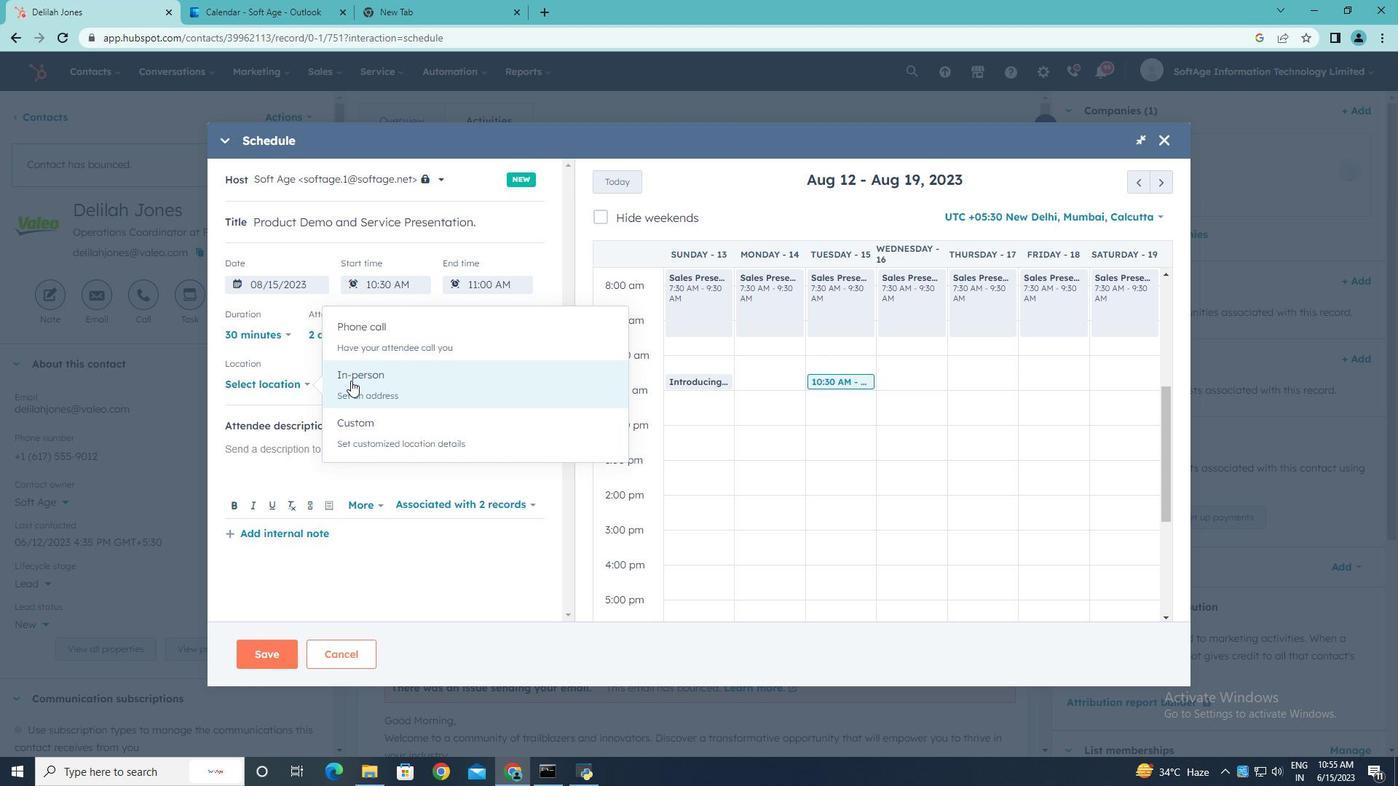 
Action: Mouse moved to (351, 381)
Screenshot: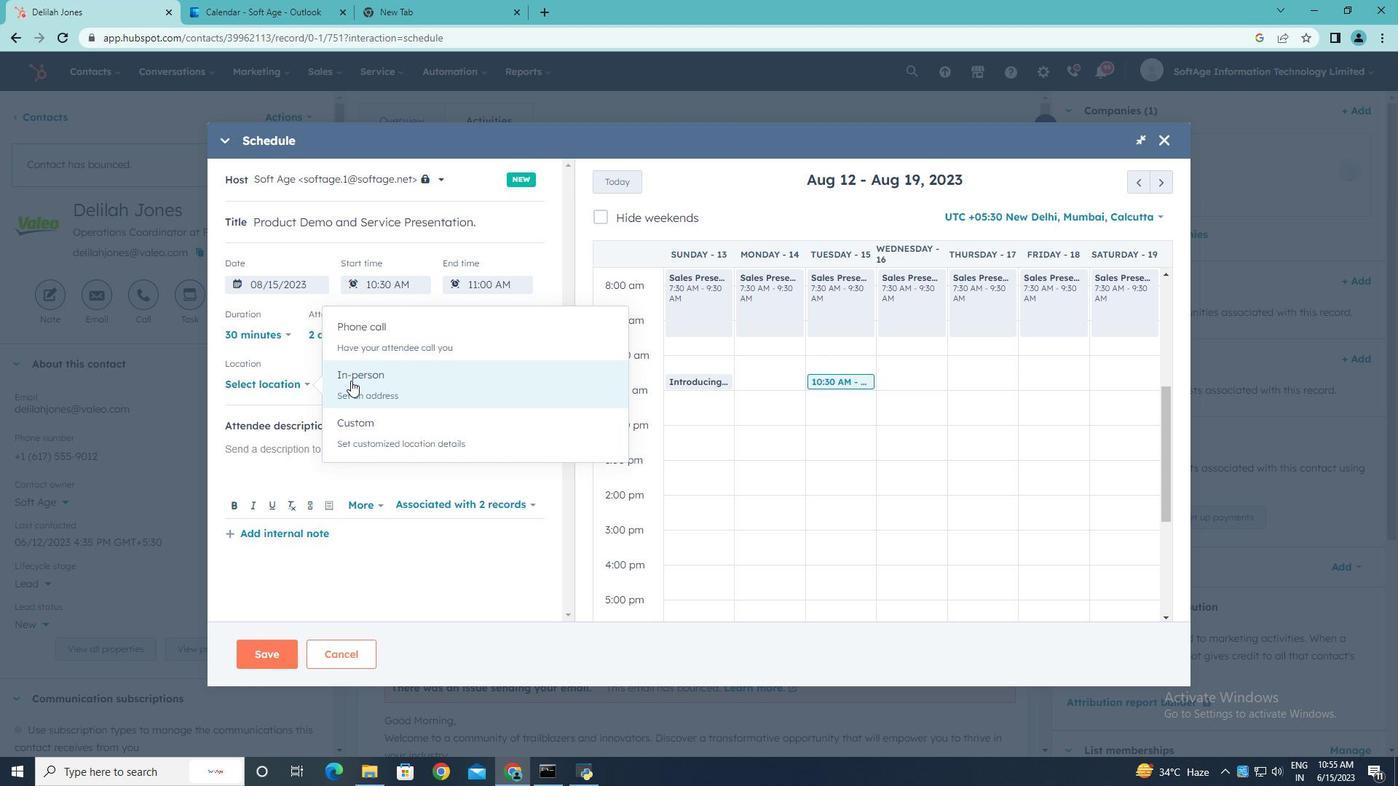 
Action: Mouse pressed left at (351, 381)
Screenshot: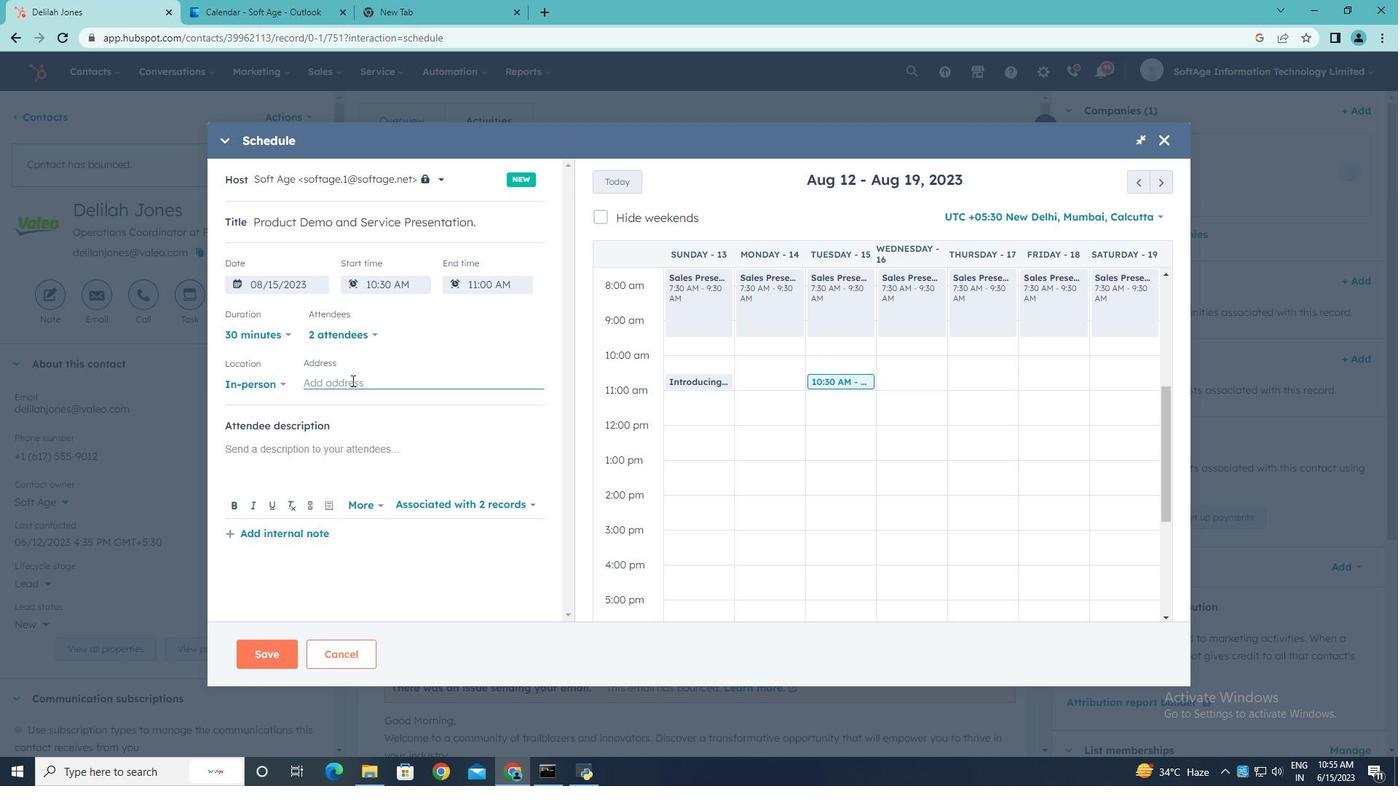 
Action: Key pressed <Key.shift>New<Key.space><Key.shift>York<Key.space>
Screenshot: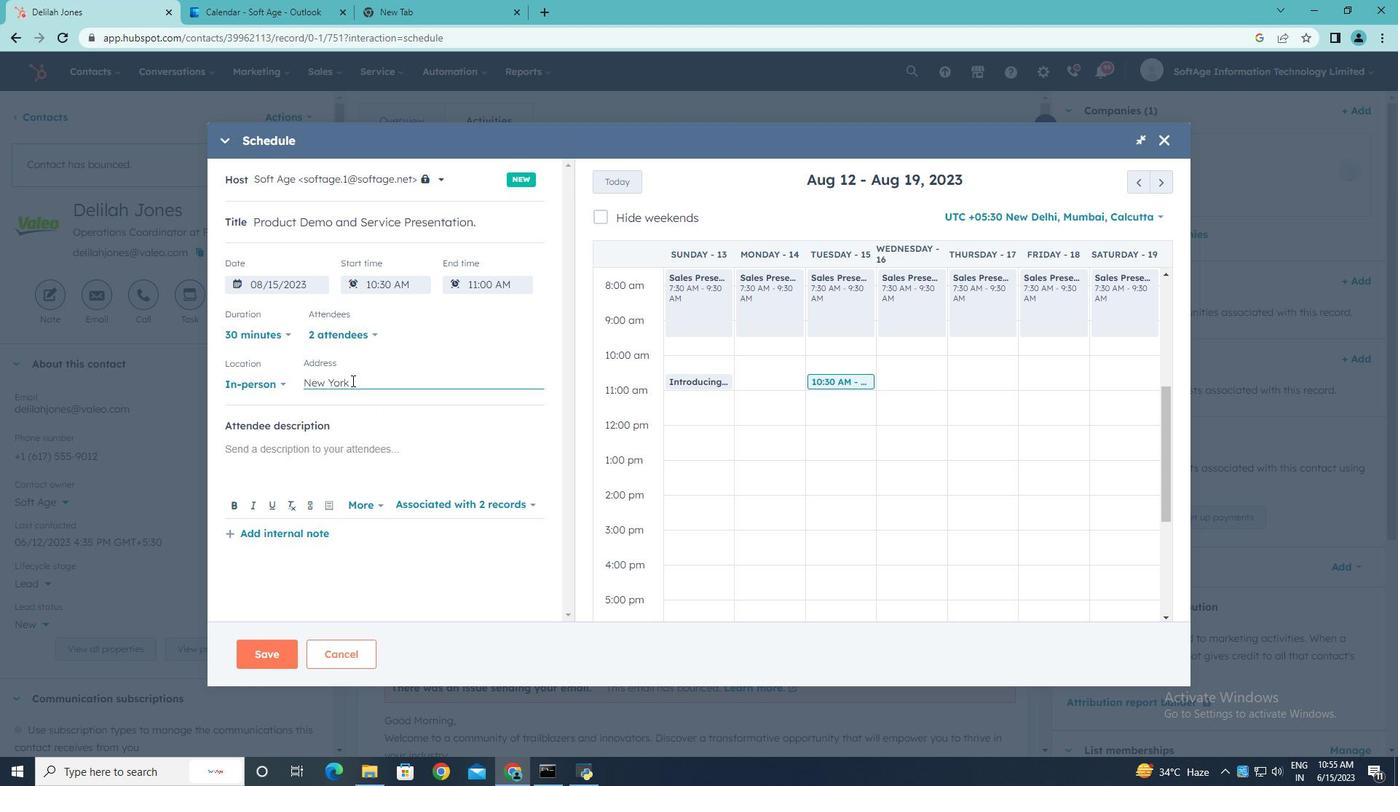 
Action: Mouse moved to (254, 453)
Screenshot: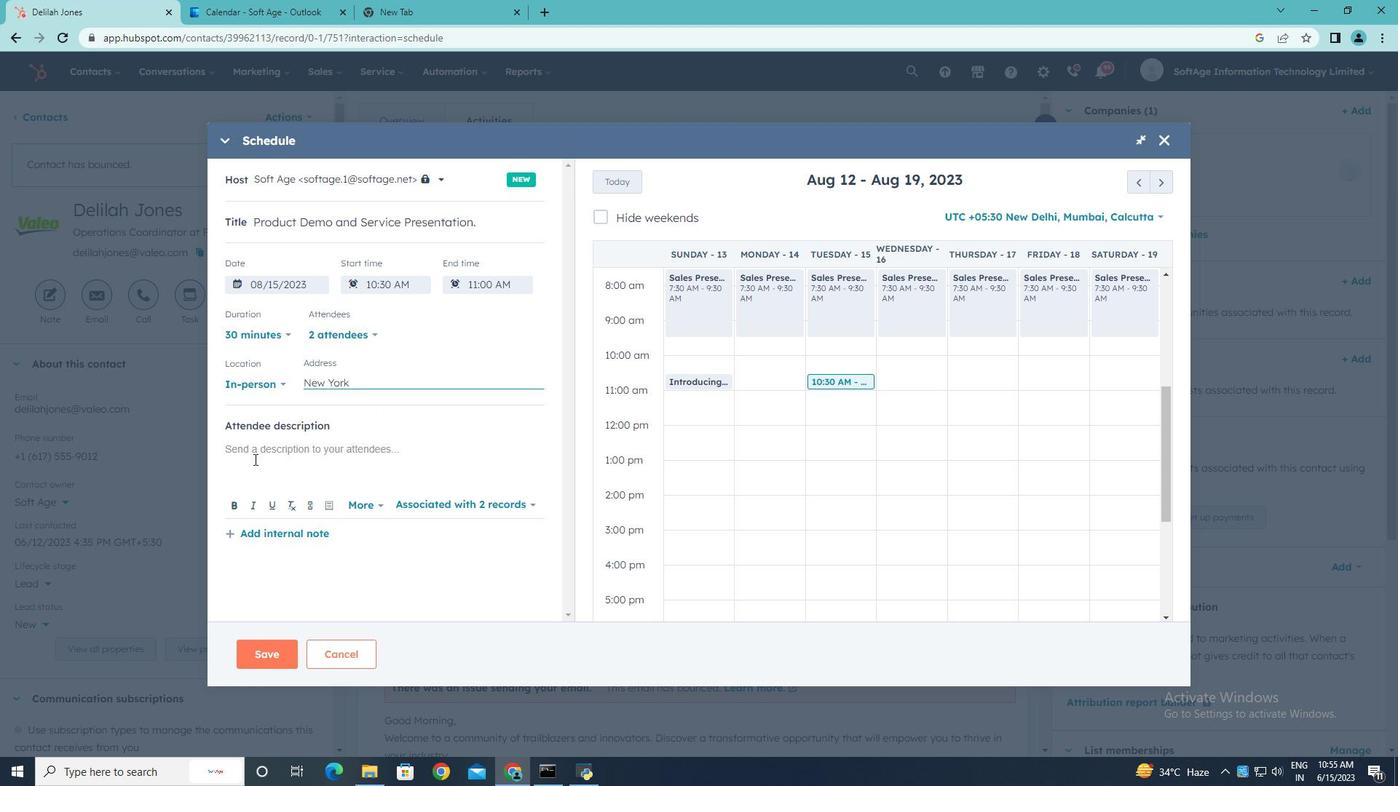 
Action: Mouse pressed left at (254, 453)
Screenshot: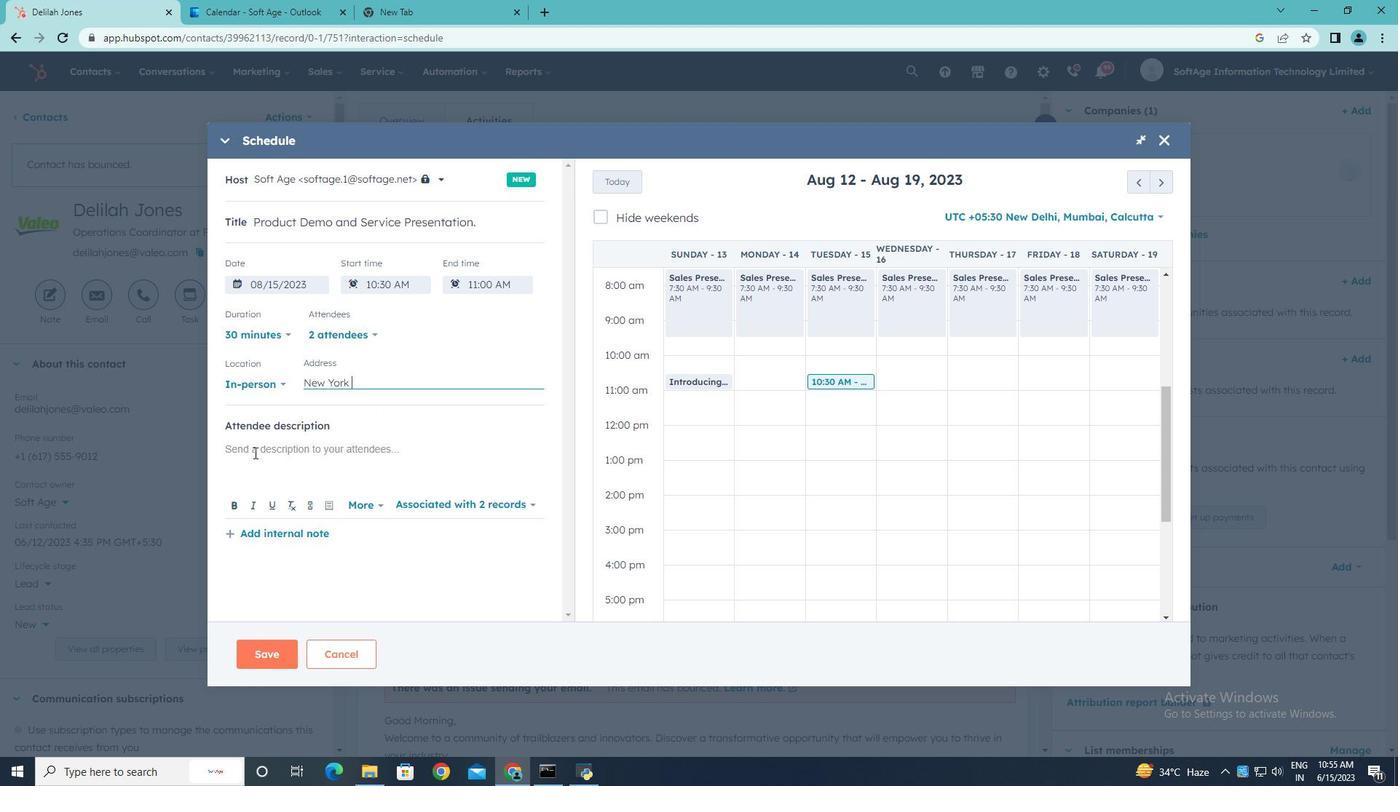 
Action: Key pressed <Key.shift>Kindly<Key.space>join<Key.space>this<Key.space>meeting<Key.space>to<Key.space>underse<Key.backspace>tand<Key.space><Key.shift>Product<Key.space><Key.shift><Key.shift><Key.shift>Demo<Key.space>and<Key.space><Key.shift>Service<Key.space><Key.shift><Key.shift>Presentation..
Screenshot: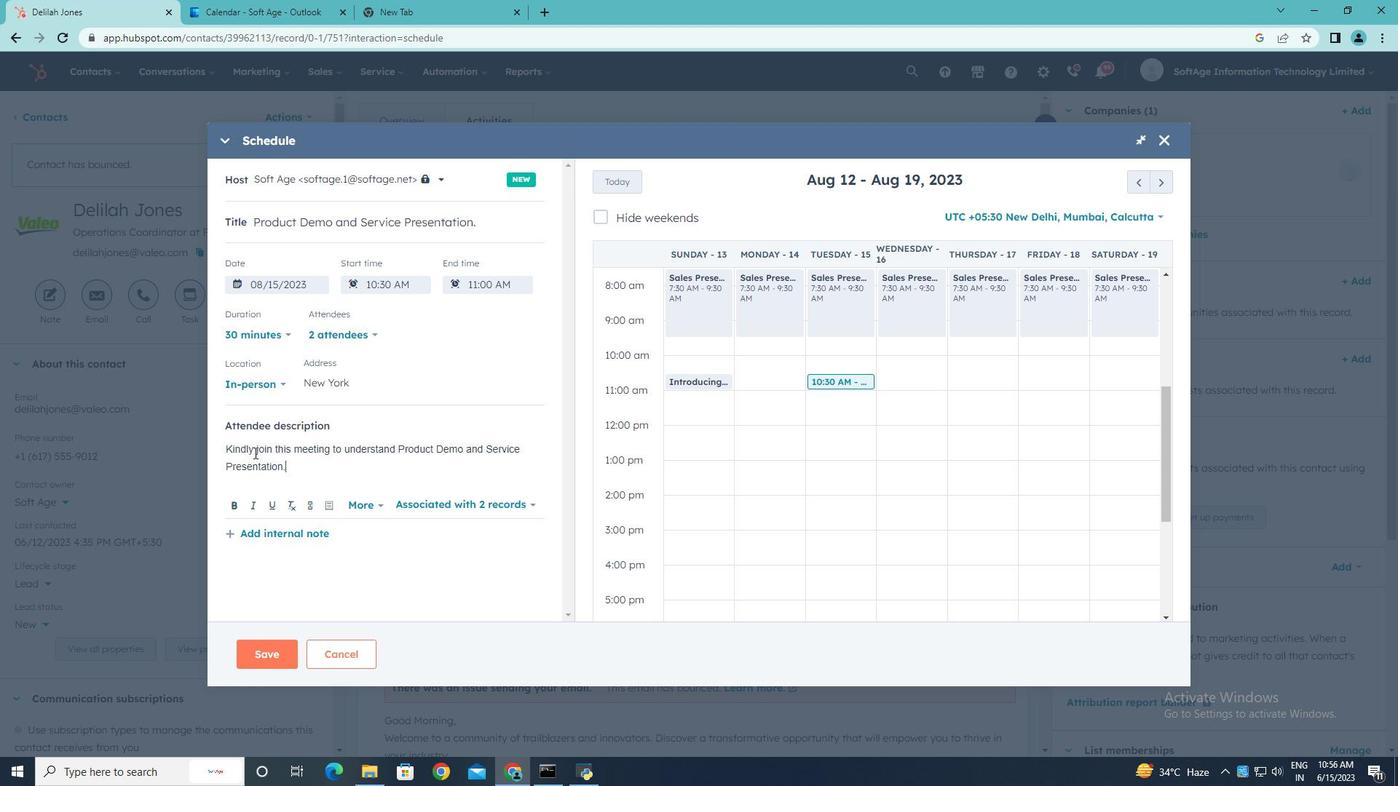 
Action: Mouse moved to (255, 651)
Screenshot: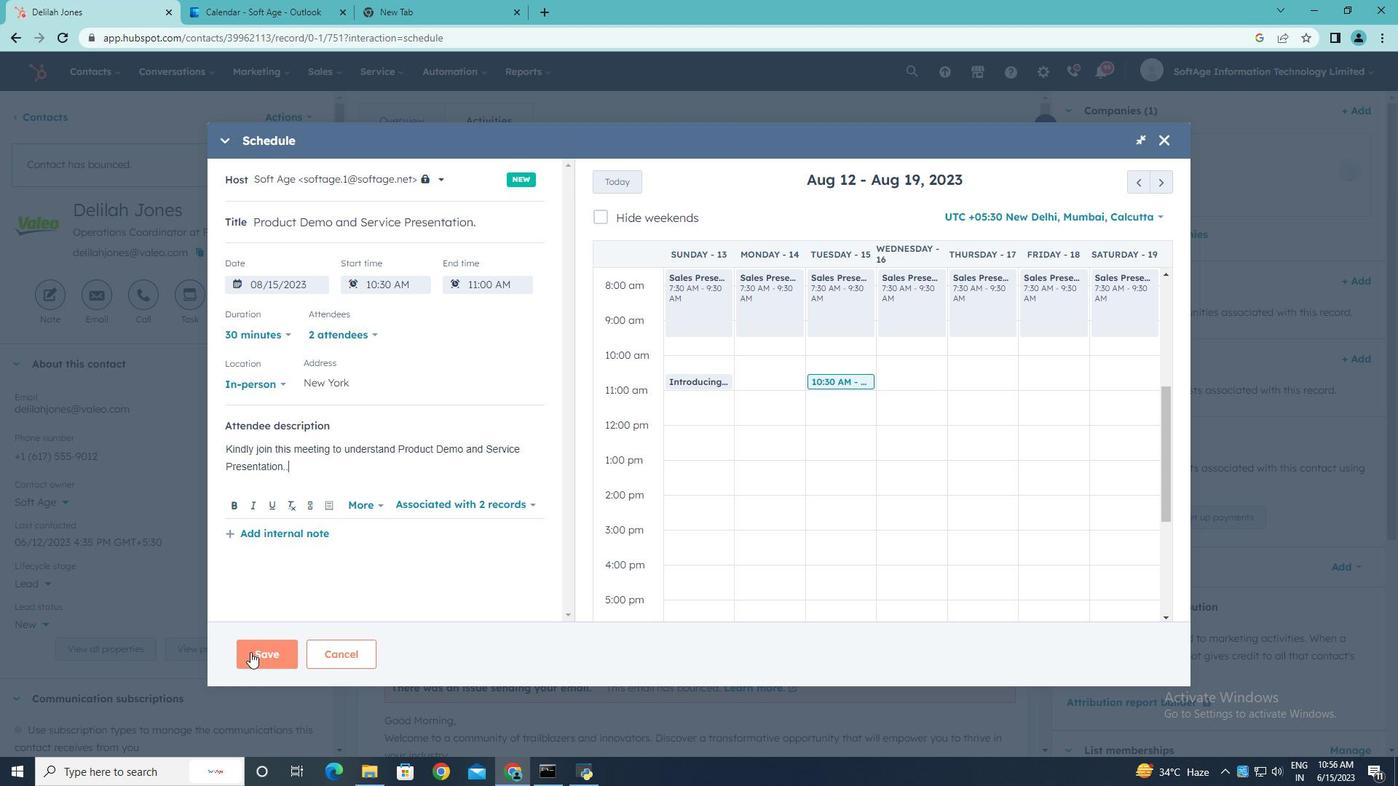 
Action: Mouse pressed left at (255, 651)
Screenshot: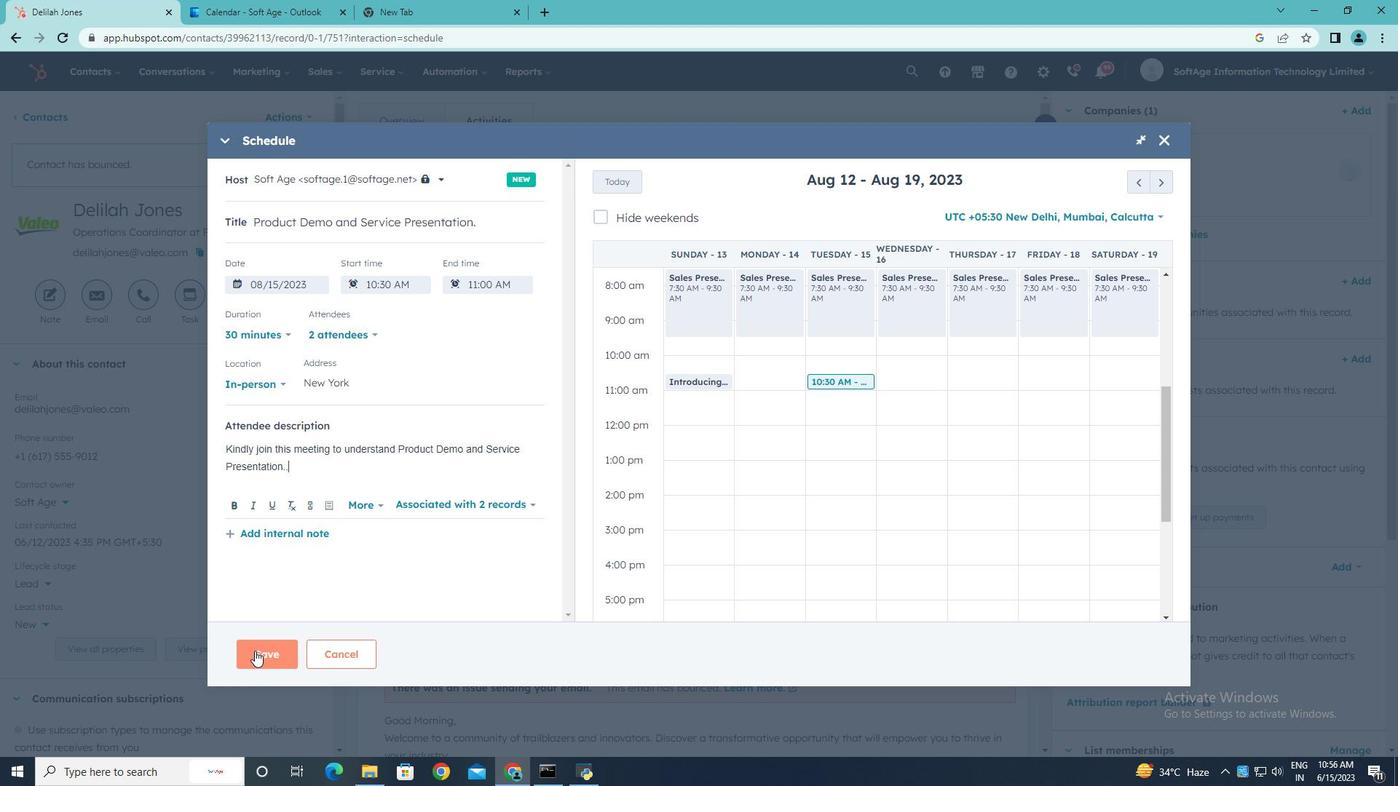 
